 Task: Find connections with filter location Sanlúcar de Barrameda with filter topic #Culturewith filter profile language Potuguese with filter current company CTG with filter school The National Institute Of Engineering, Mysore with filter industry Computer Games with filter service category Strategic Planning with filter keywords title Store Manager
Action: Mouse moved to (565, 82)
Screenshot: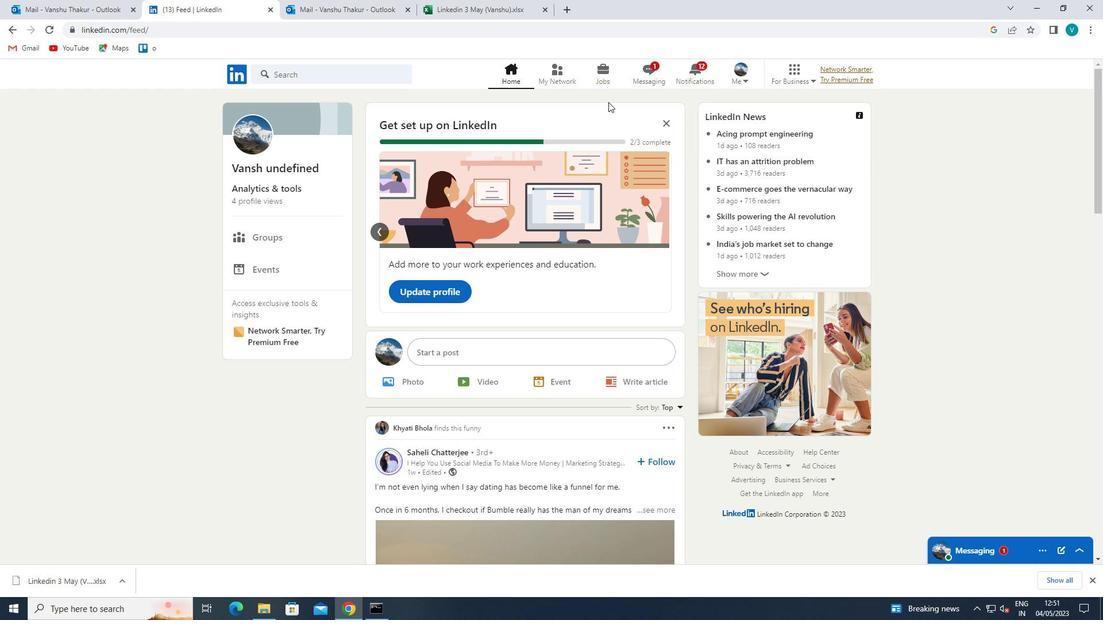 
Action: Mouse pressed left at (565, 82)
Screenshot: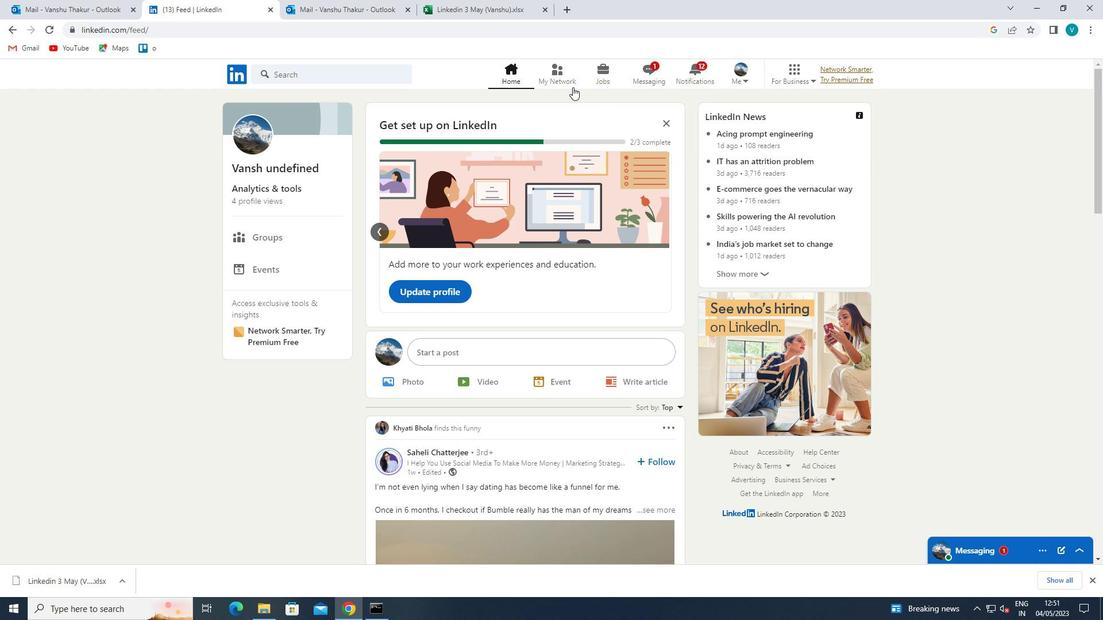 
Action: Mouse moved to (326, 144)
Screenshot: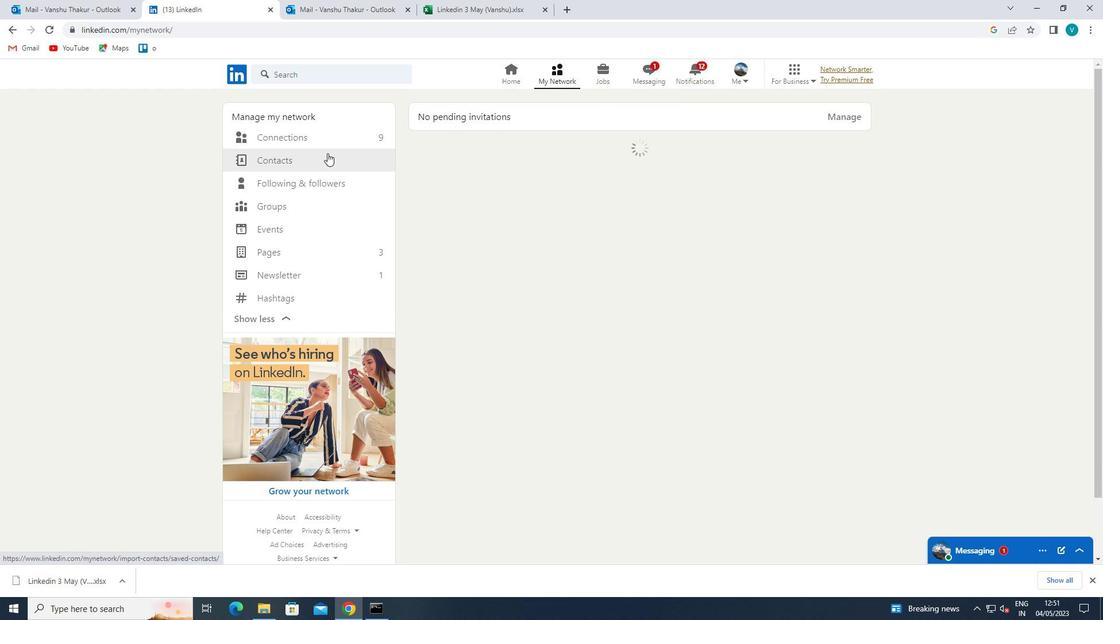 
Action: Mouse pressed left at (326, 144)
Screenshot: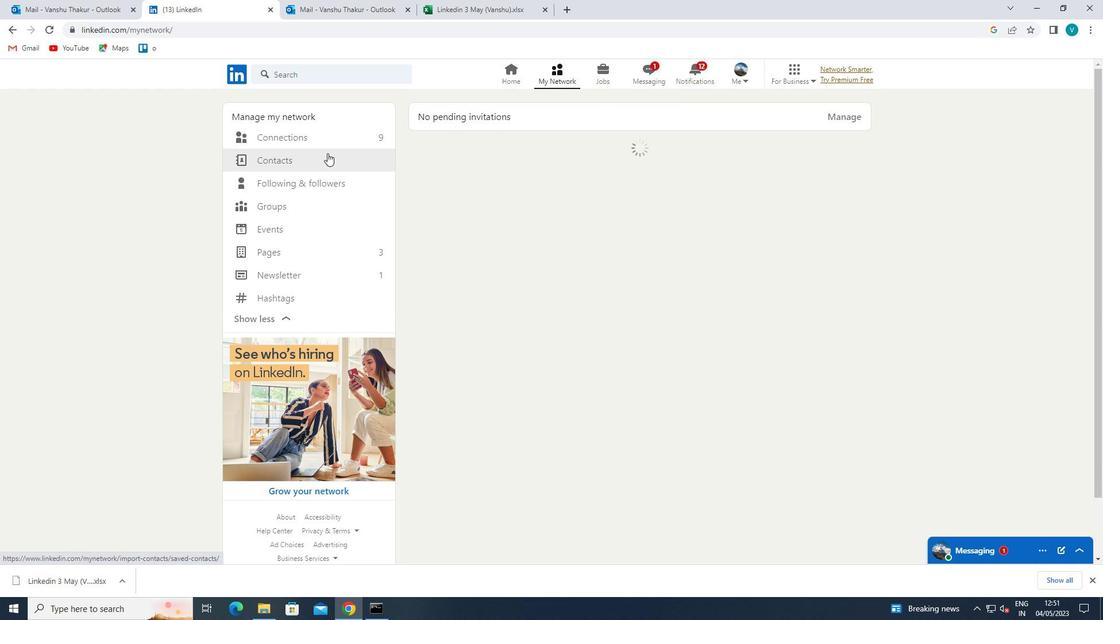 
Action: Mouse moved to (331, 139)
Screenshot: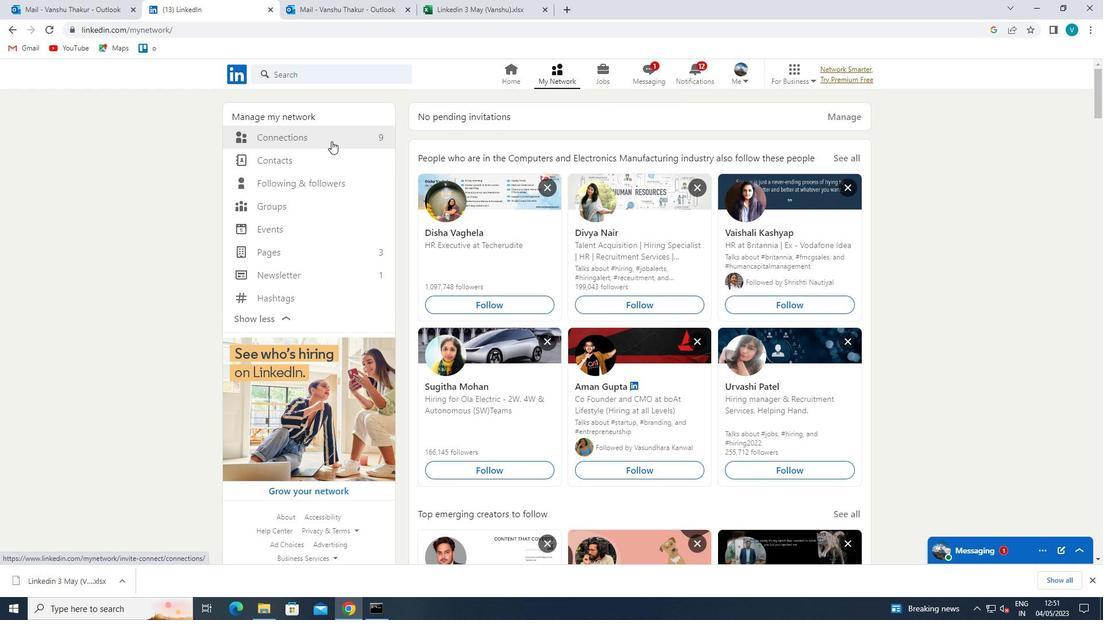
Action: Mouse pressed left at (331, 139)
Screenshot: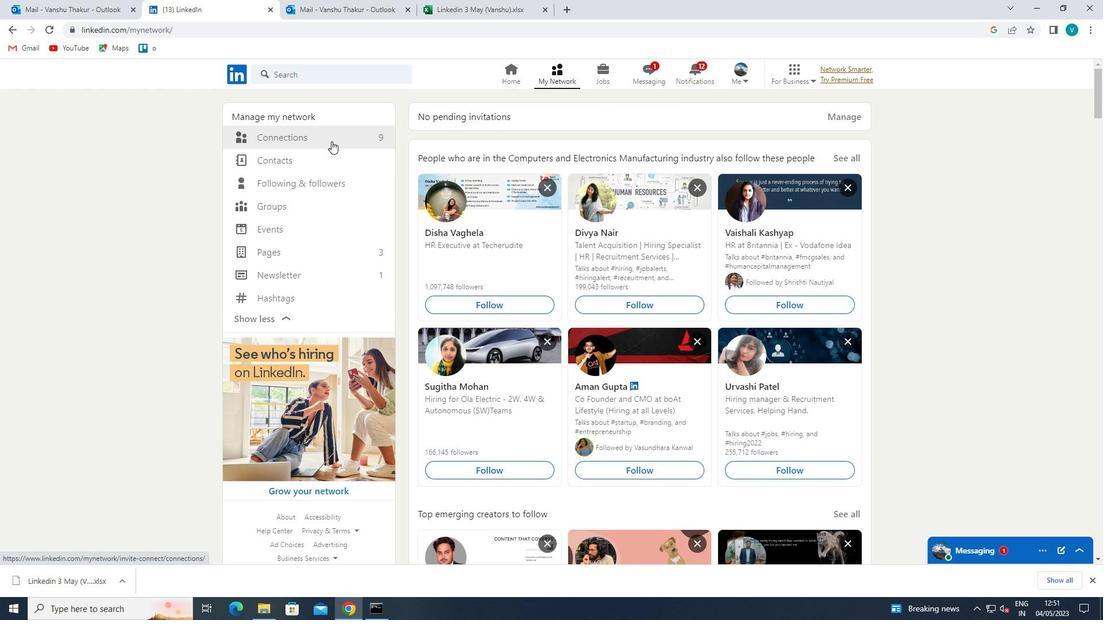 
Action: Mouse moved to (615, 139)
Screenshot: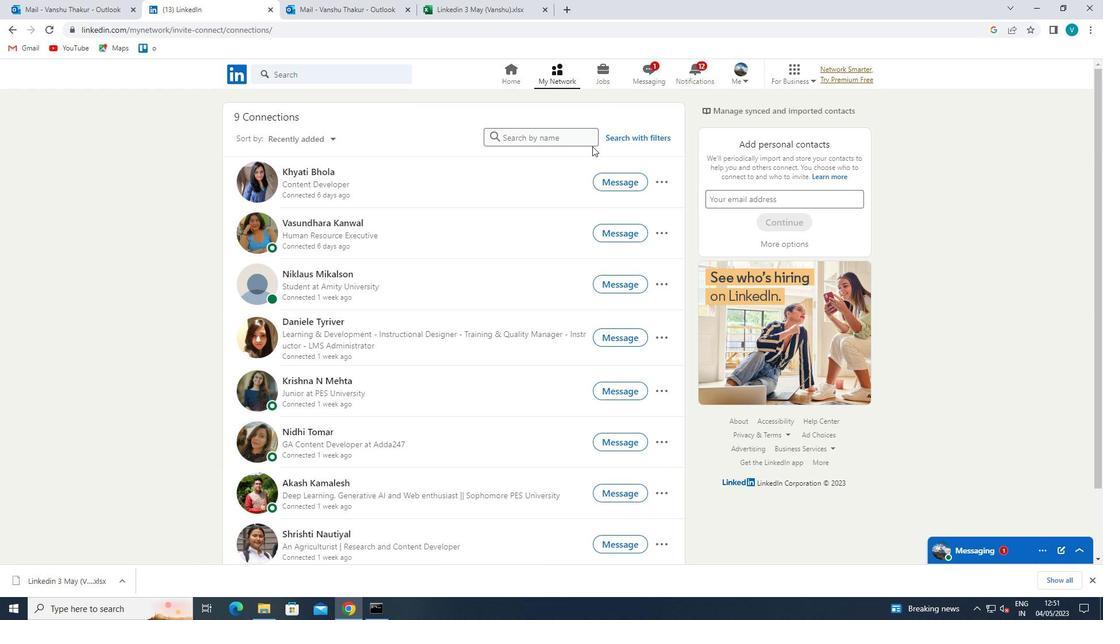 
Action: Mouse pressed left at (615, 139)
Screenshot: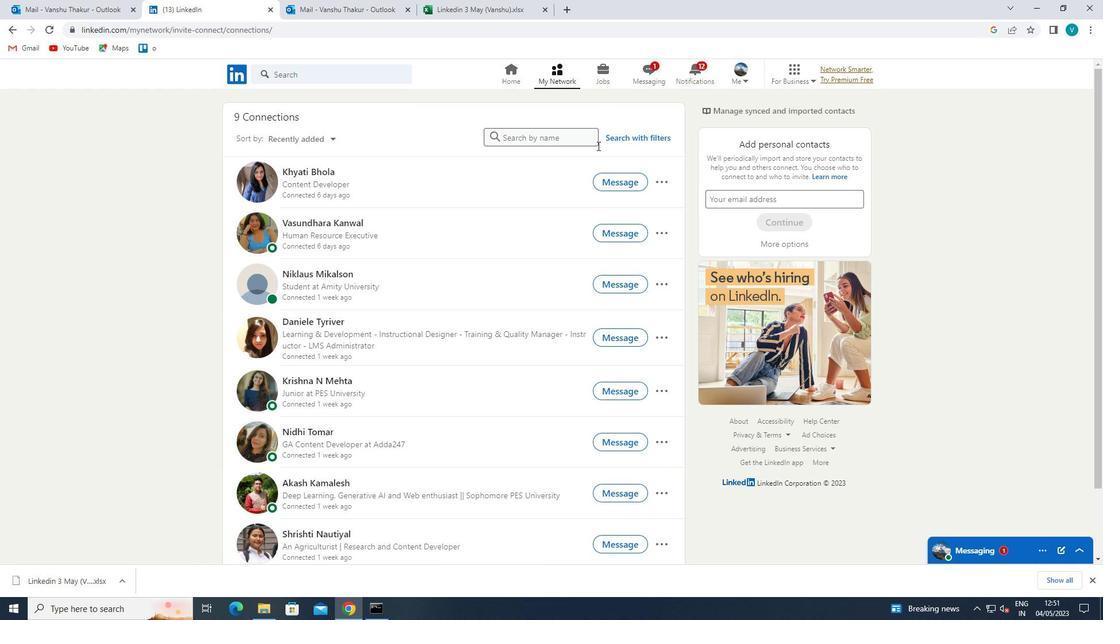 
Action: Mouse moved to (562, 109)
Screenshot: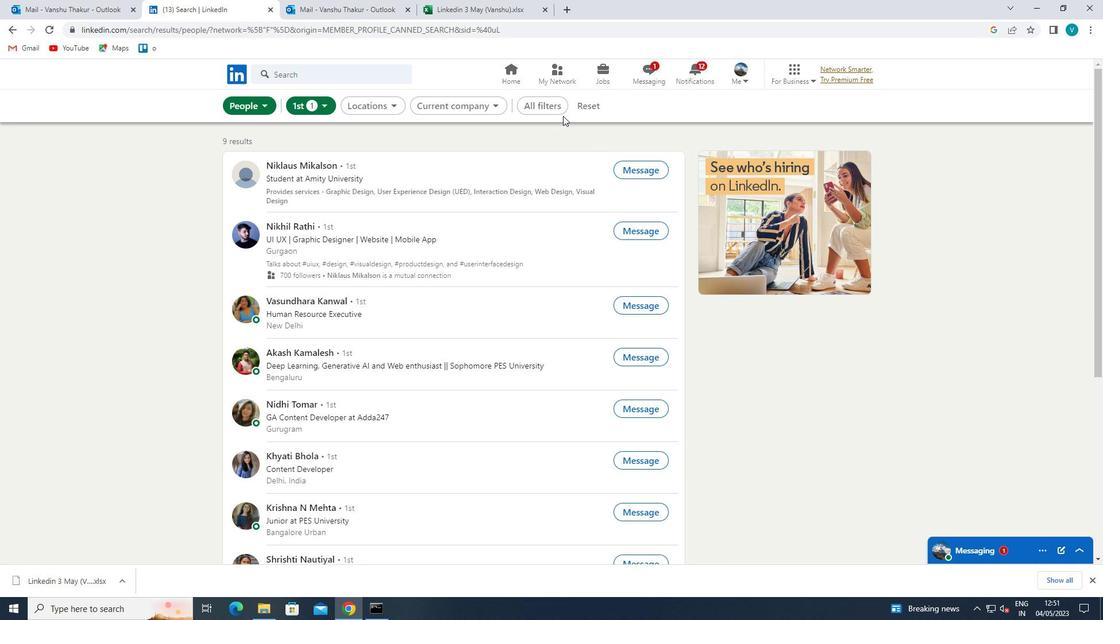 
Action: Mouse pressed left at (562, 109)
Screenshot: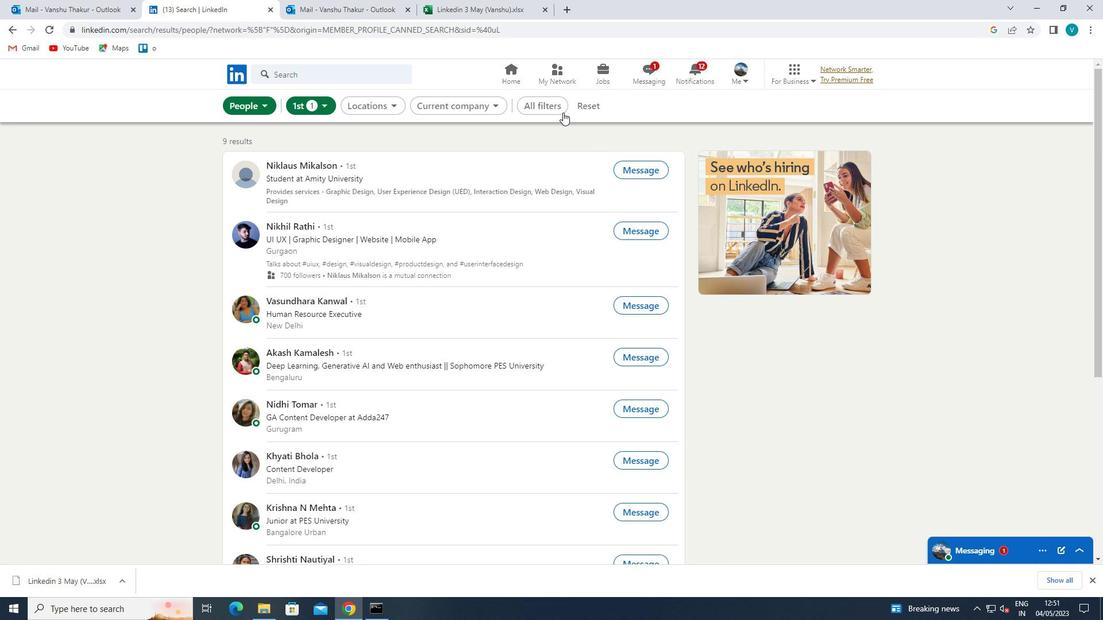 
Action: Mouse moved to (1029, 277)
Screenshot: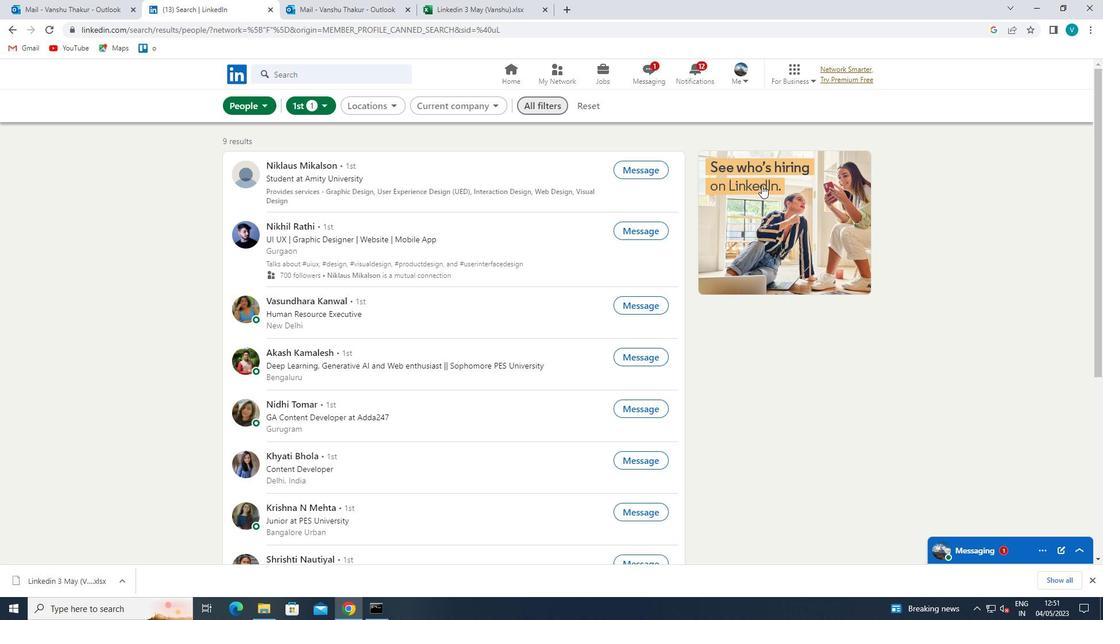 
Action: Mouse scrolled (1029, 276) with delta (0, 0)
Screenshot: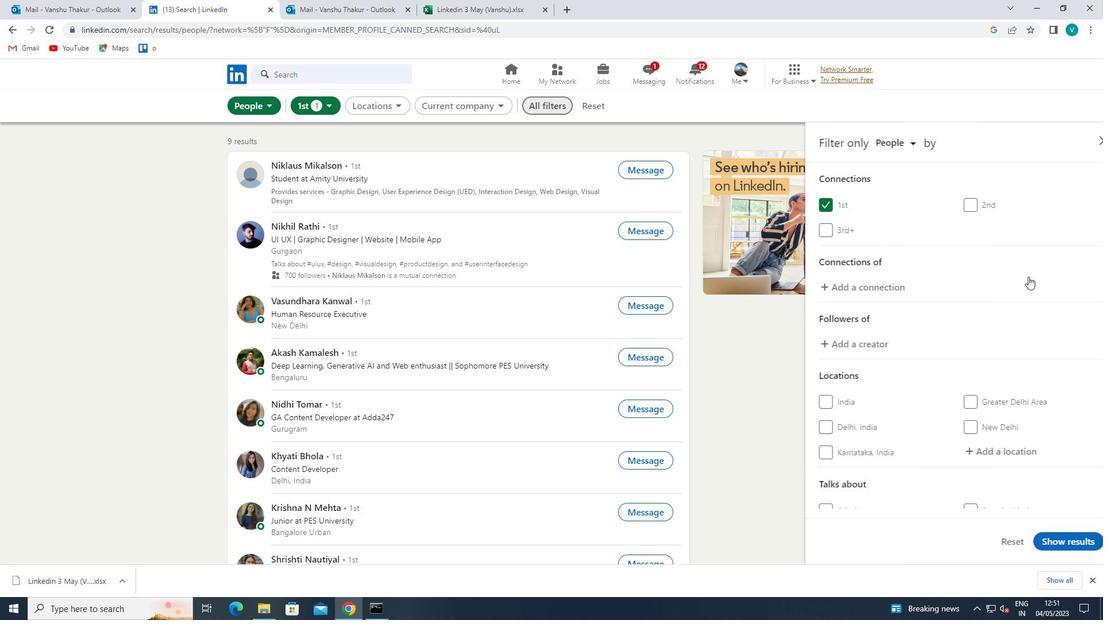 
Action: Mouse scrolled (1029, 276) with delta (0, 0)
Screenshot: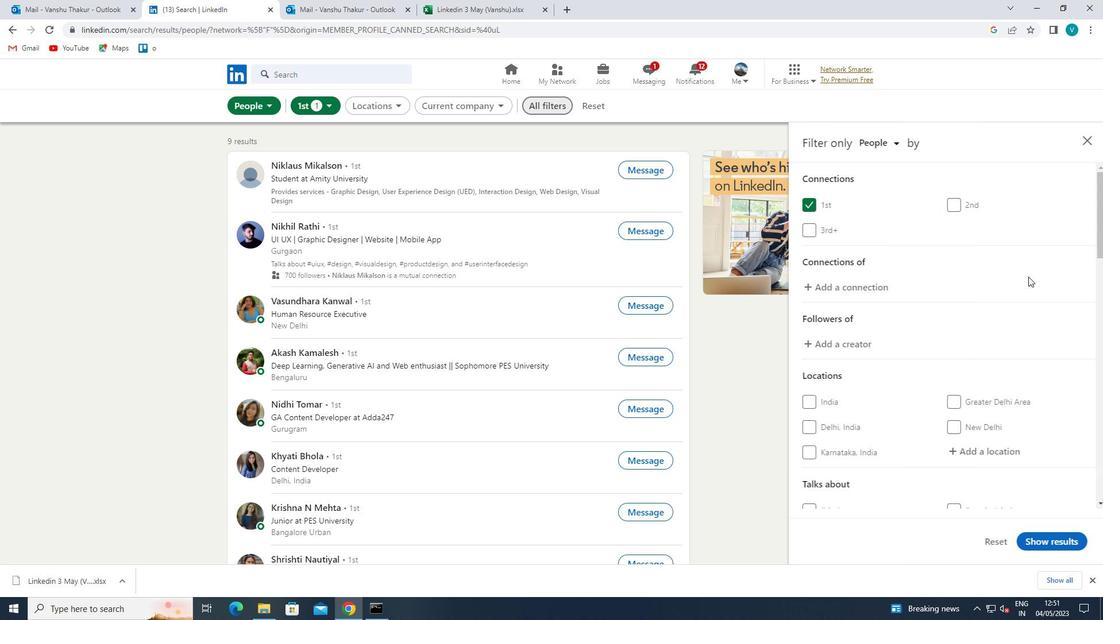 
Action: Mouse moved to (1018, 340)
Screenshot: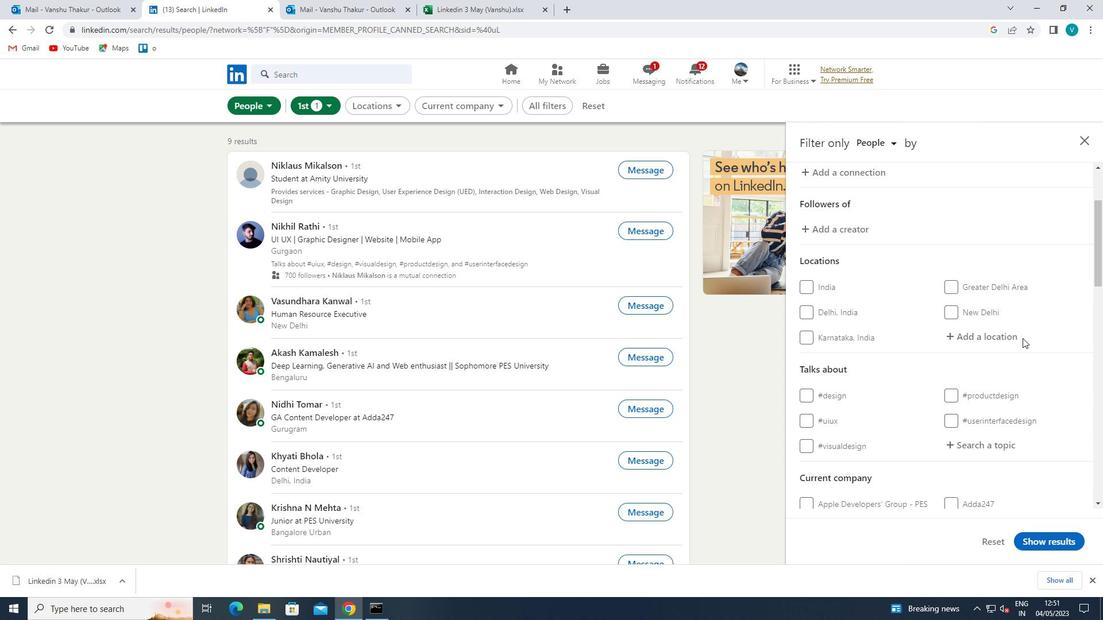 
Action: Mouse pressed left at (1018, 340)
Screenshot: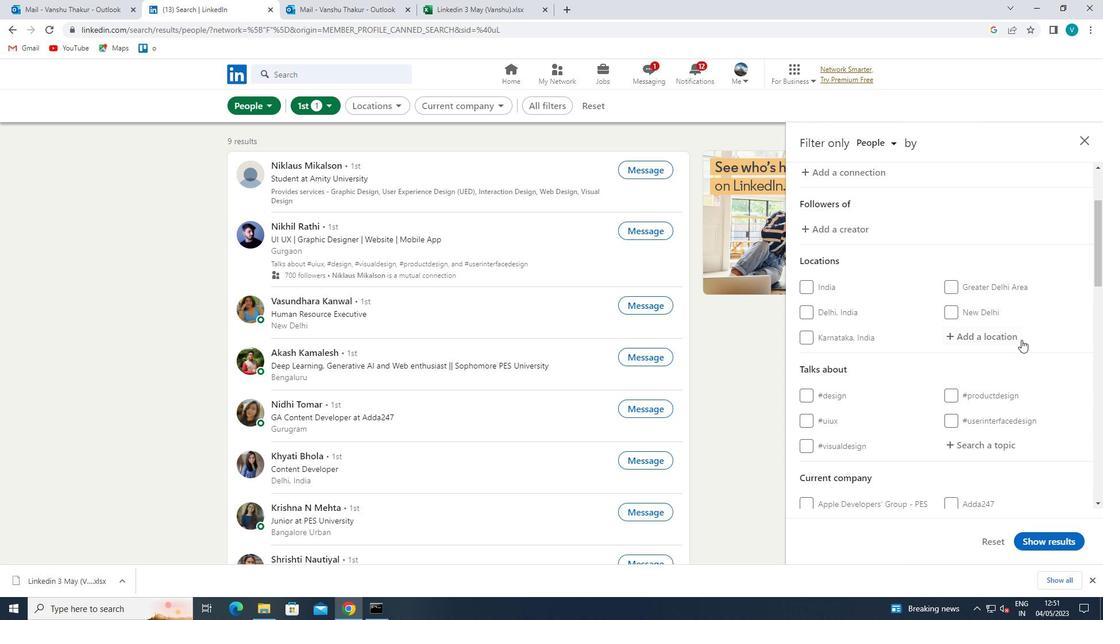 
Action: Key pressed <Key.shift>SANLUV<Key.backspace>CAR
Screenshot: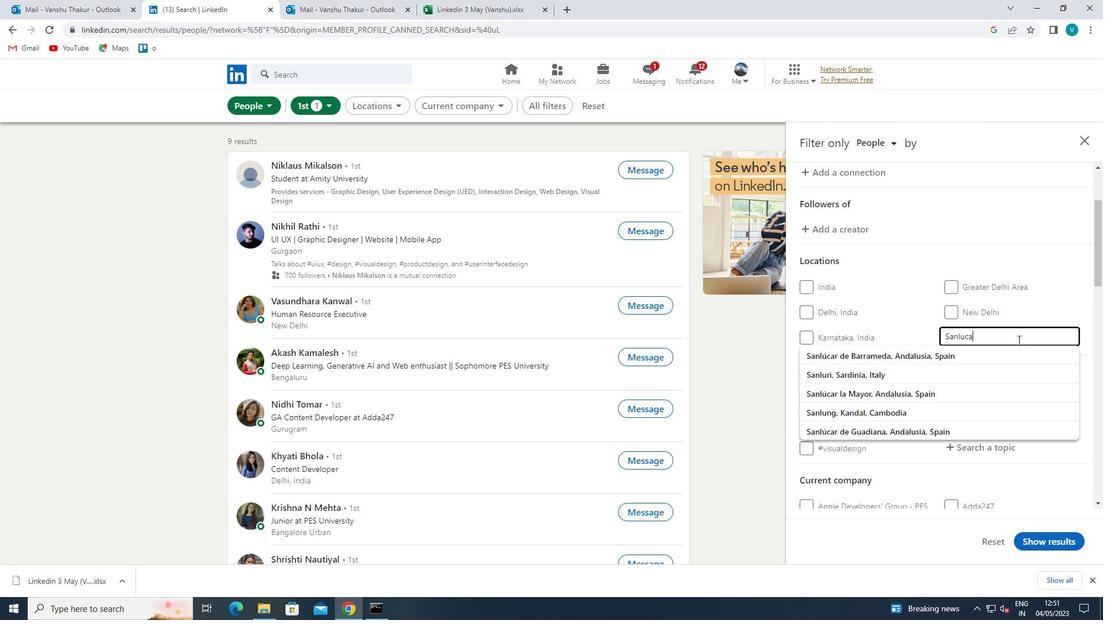 
Action: Mouse moved to (976, 351)
Screenshot: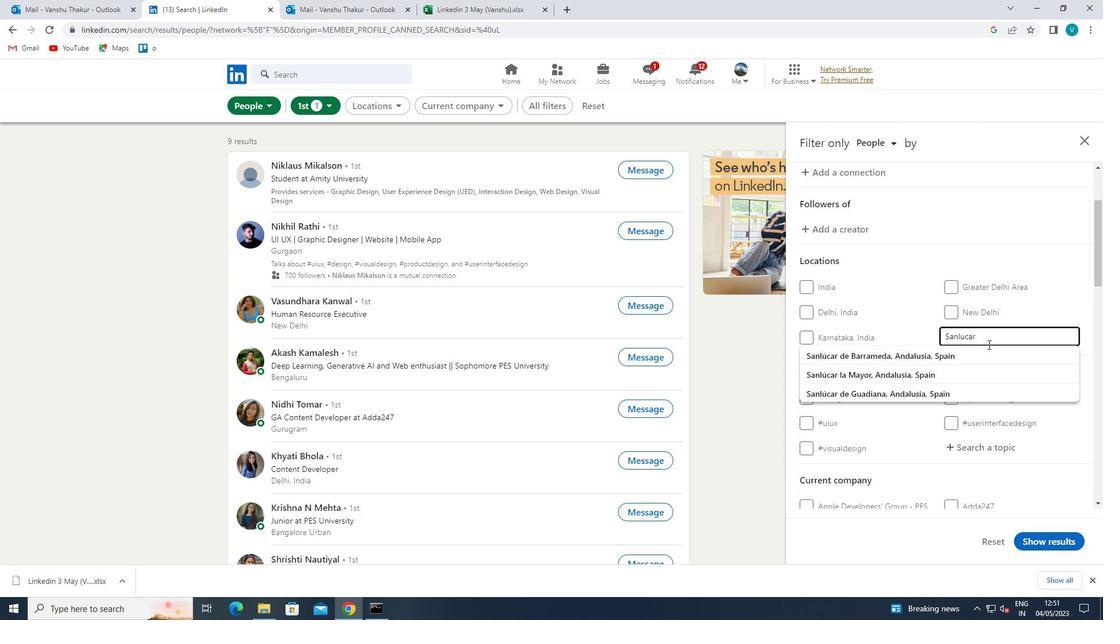 
Action: Mouse pressed left at (976, 351)
Screenshot: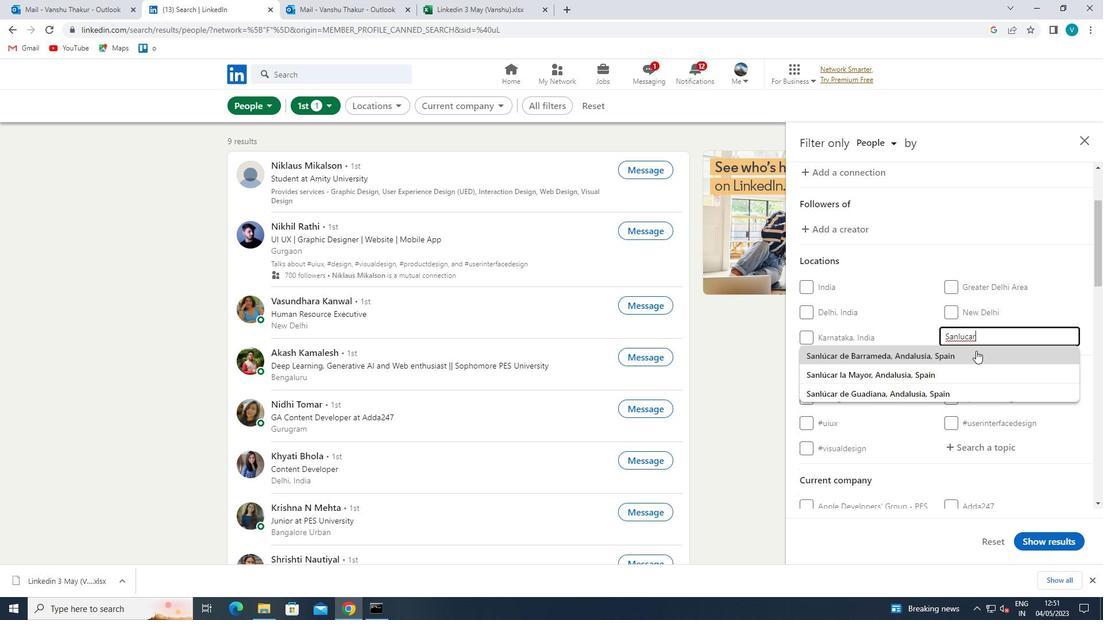 
Action: Mouse moved to (976, 351)
Screenshot: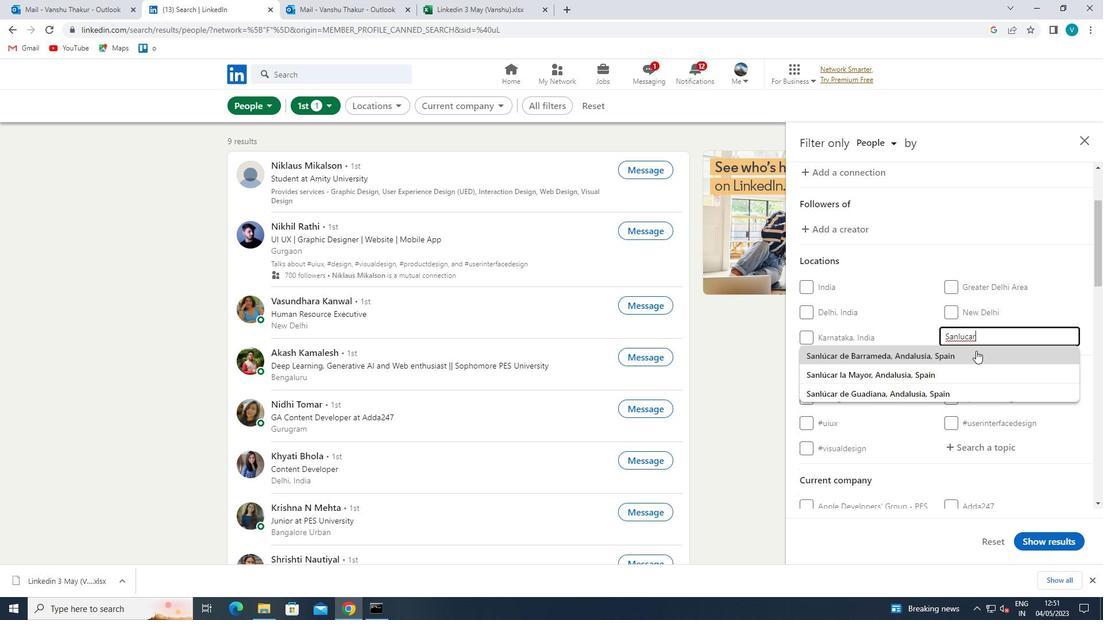 
Action: Mouse scrolled (976, 351) with delta (0, 0)
Screenshot: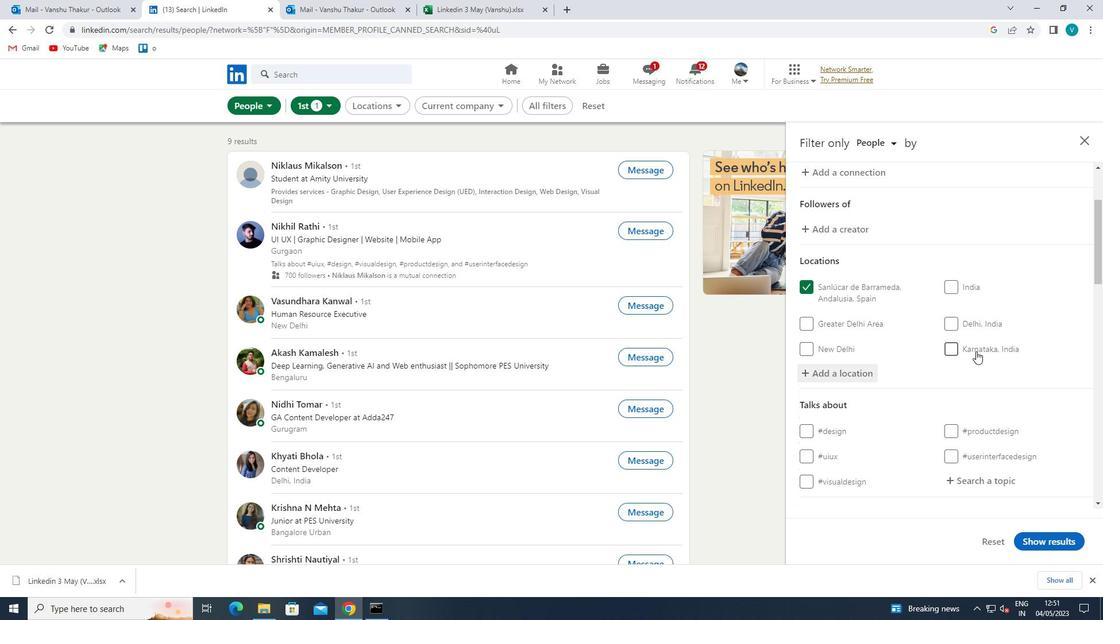 
Action: Mouse moved to (976, 351)
Screenshot: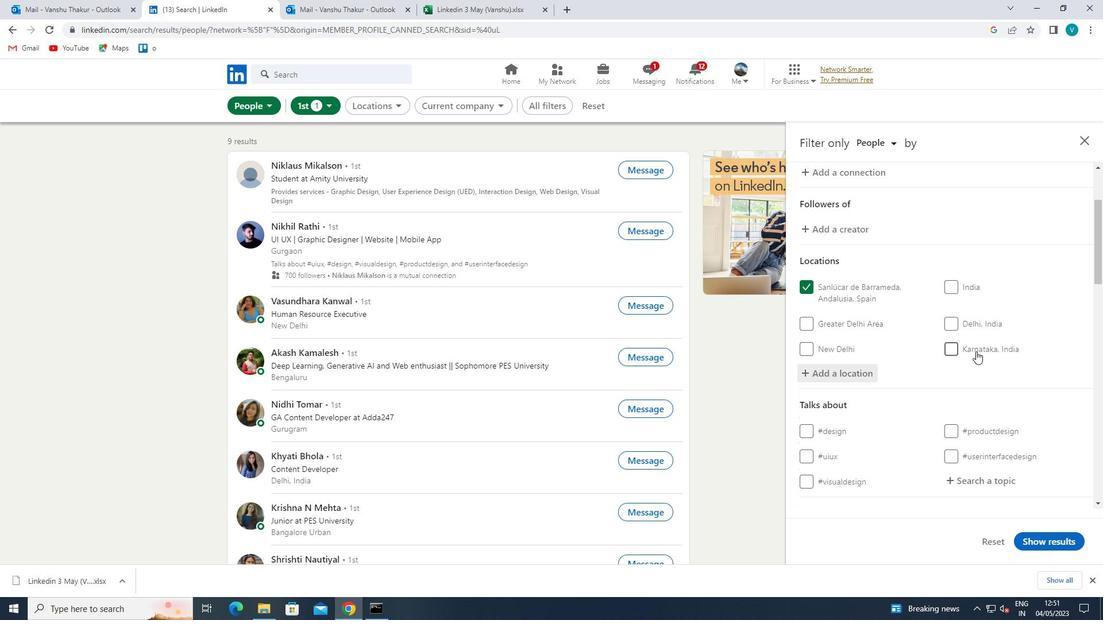 
Action: Mouse scrolled (976, 351) with delta (0, 0)
Screenshot: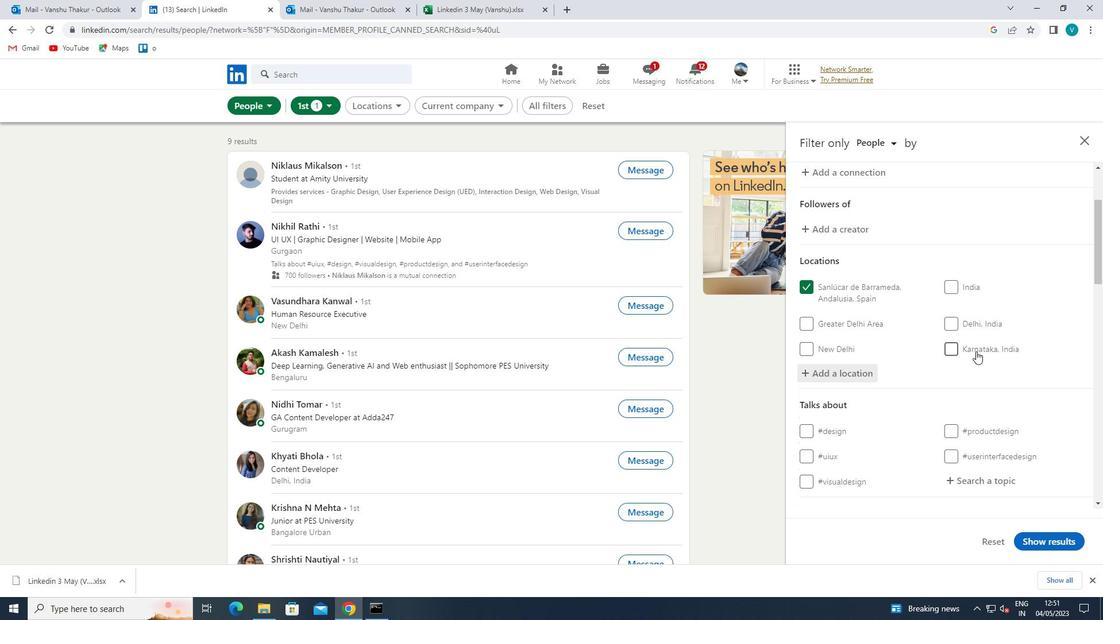 
Action: Mouse moved to (979, 366)
Screenshot: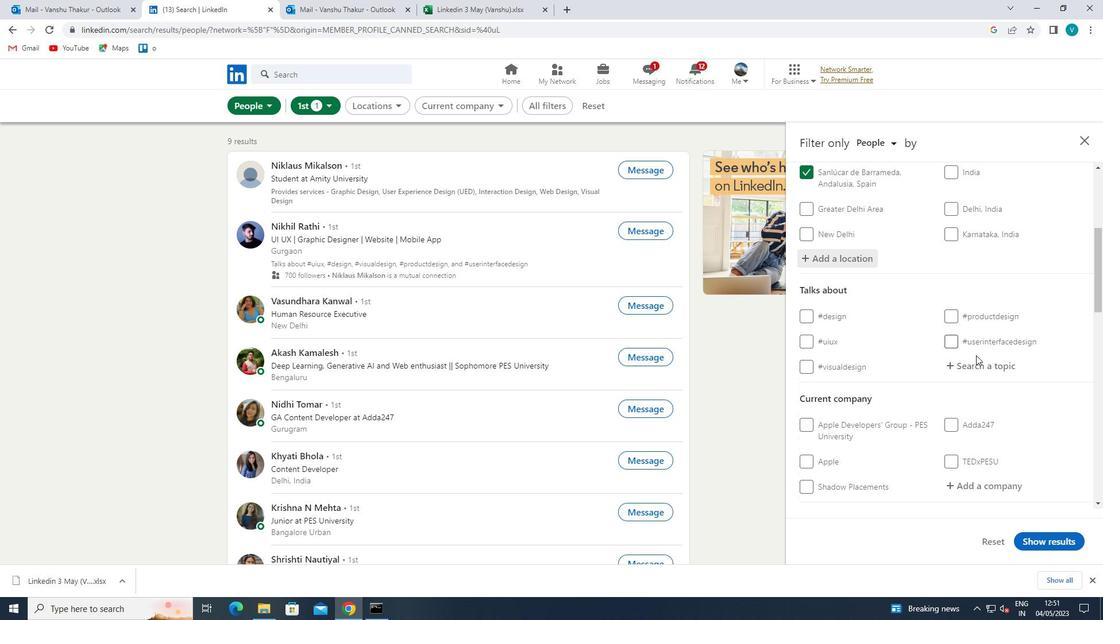 
Action: Mouse pressed left at (979, 366)
Screenshot: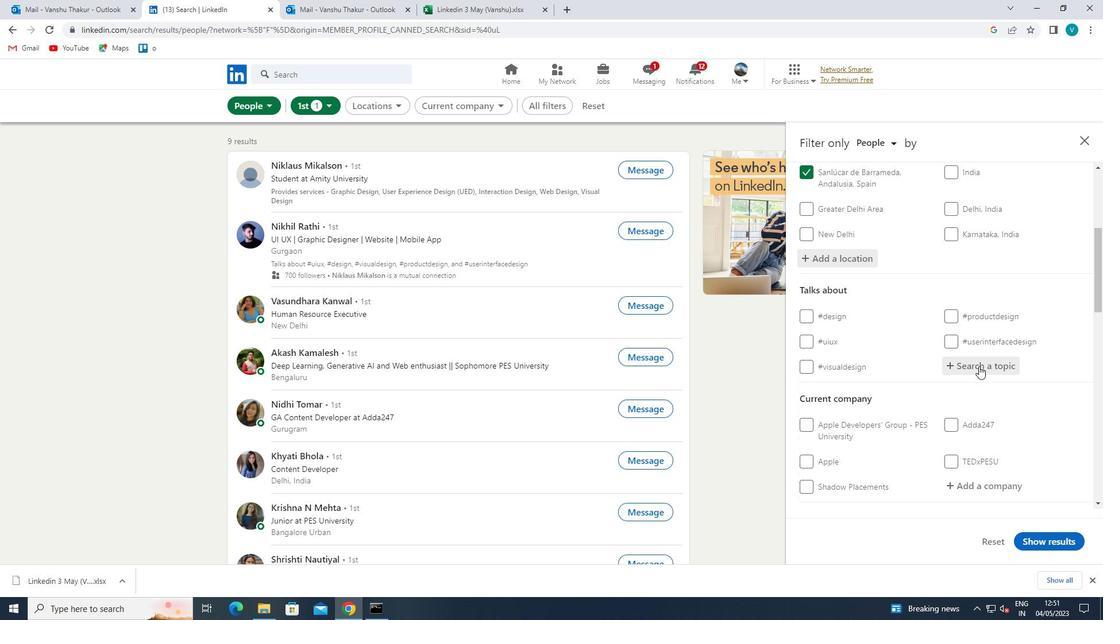 
Action: Key pressed CULTURE
Screenshot: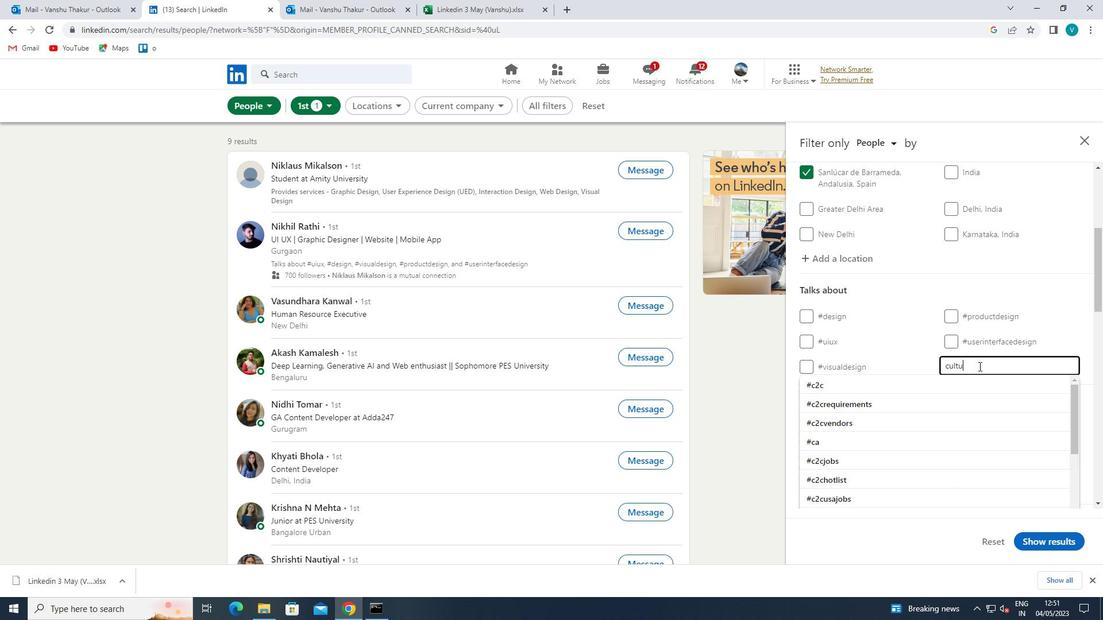 
Action: Mouse moved to (935, 377)
Screenshot: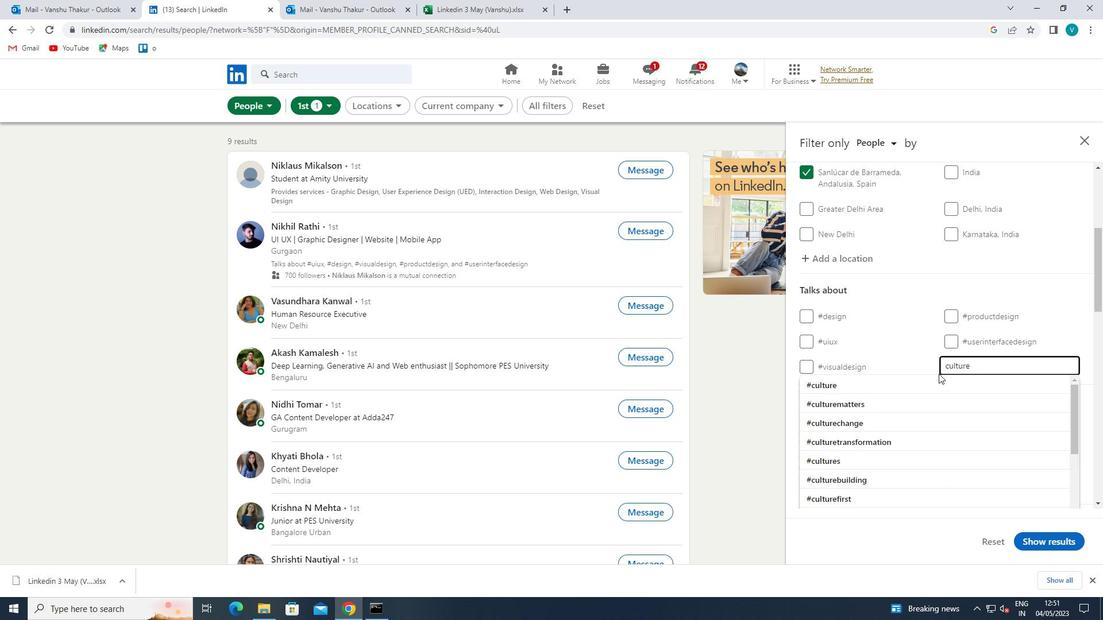 
Action: Mouse pressed left at (935, 377)
Screenshot: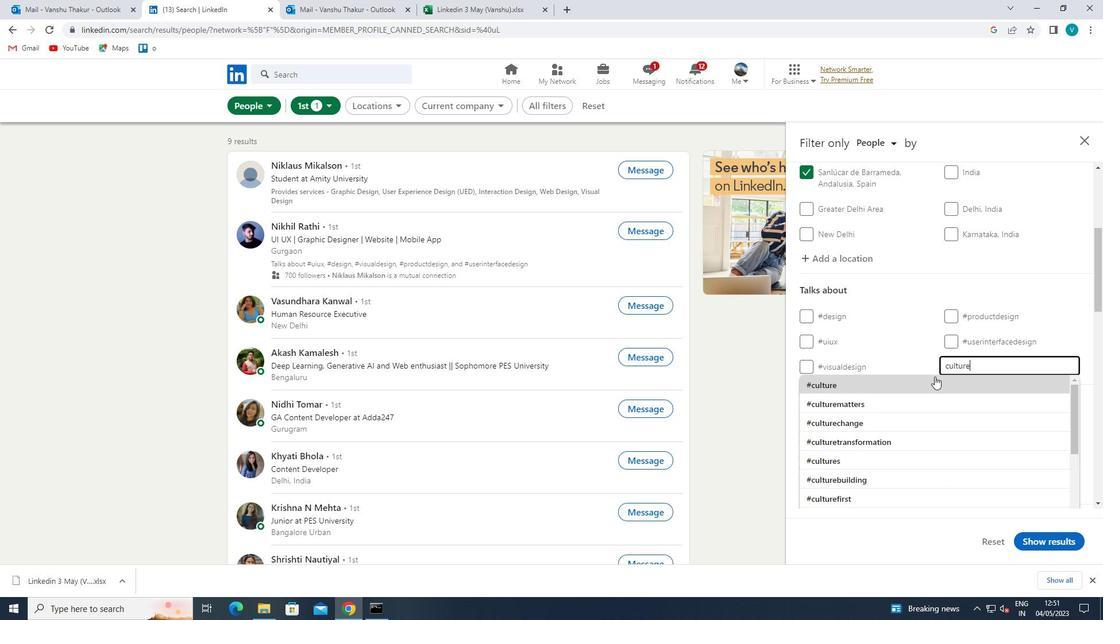 
Action: Mouse scrolled (935, 376) with delta (0, 0)
Screenshot: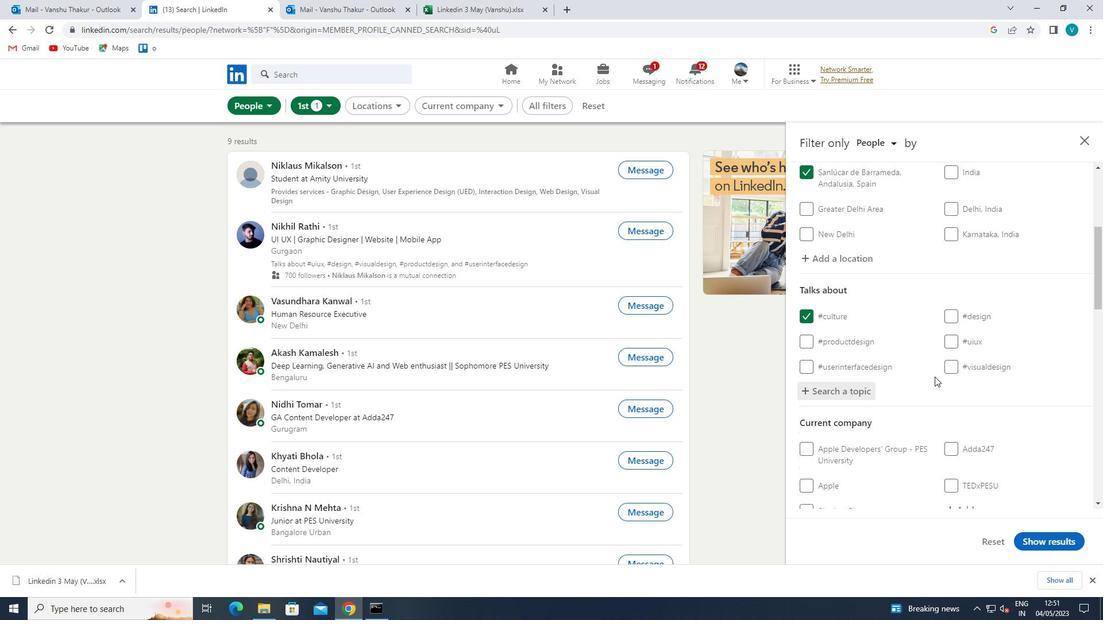 
Action: Mouse moved to (935, 378)
Screenshot: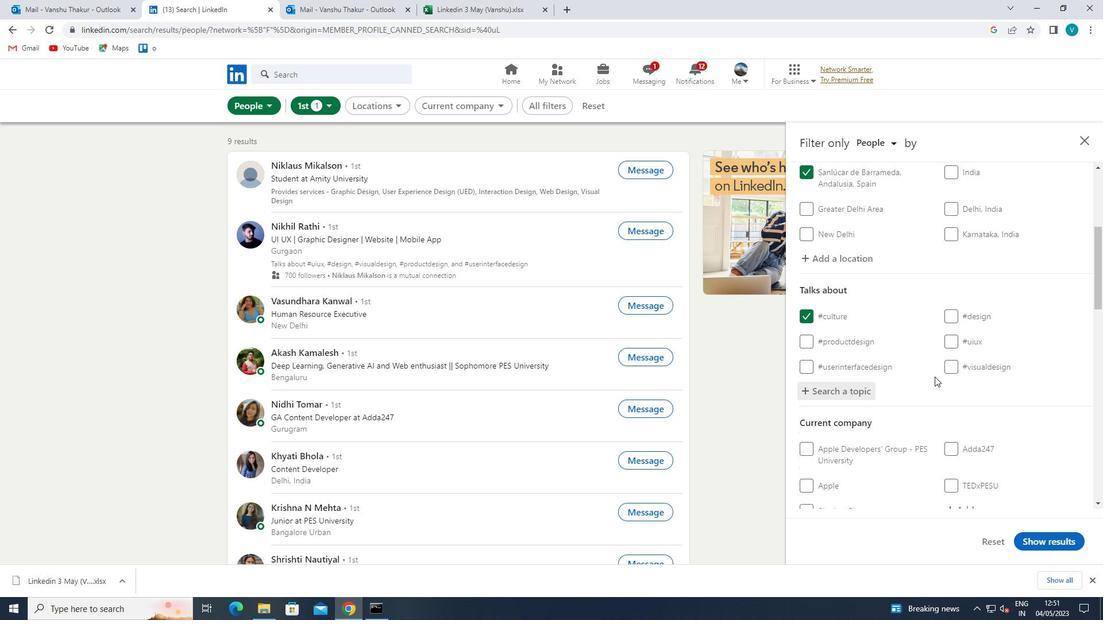 
Action: Mouse scrolled (935, 378) with delta (0, 0)
Screenshot: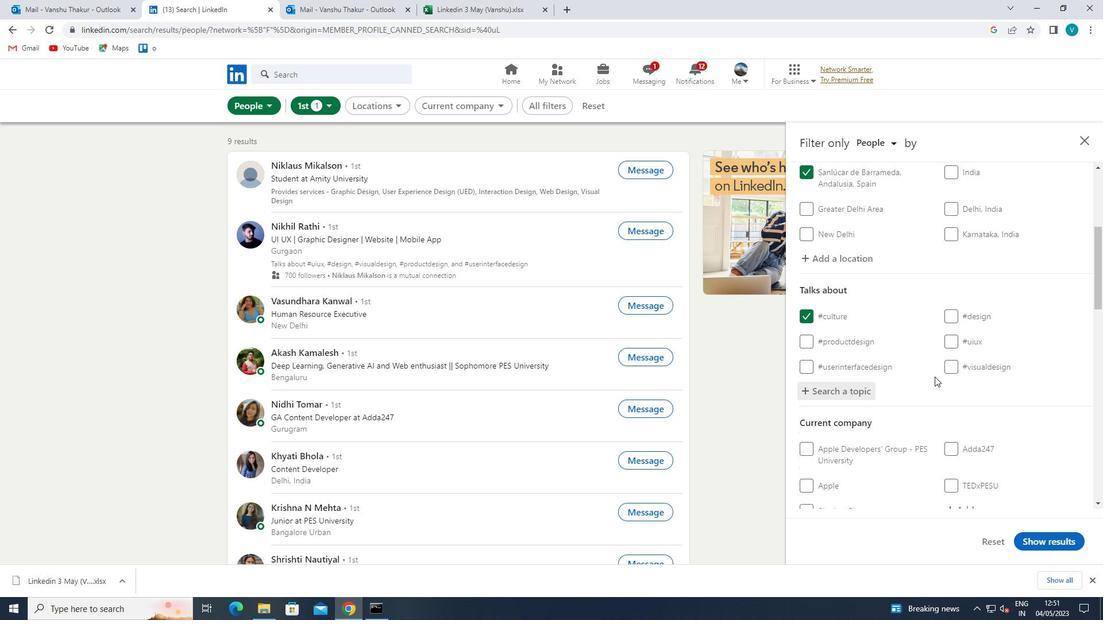 
Action: Mouse moved to (934, 379)
Screenshot: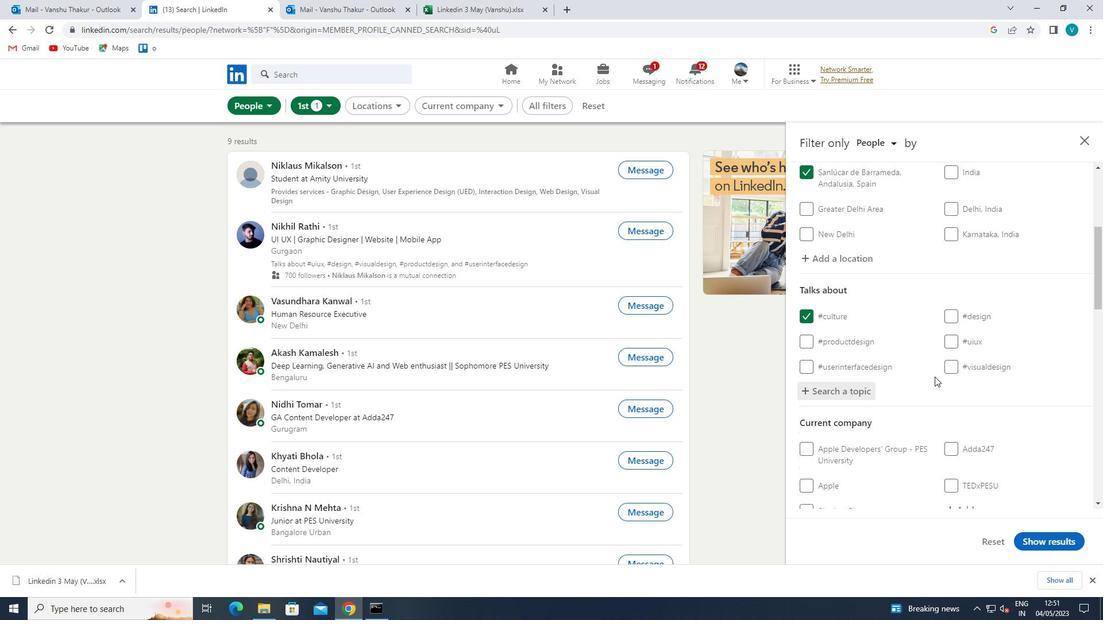 
Action: Mouse scrolled (934, 378) with delta (0, 0)
Screenshot: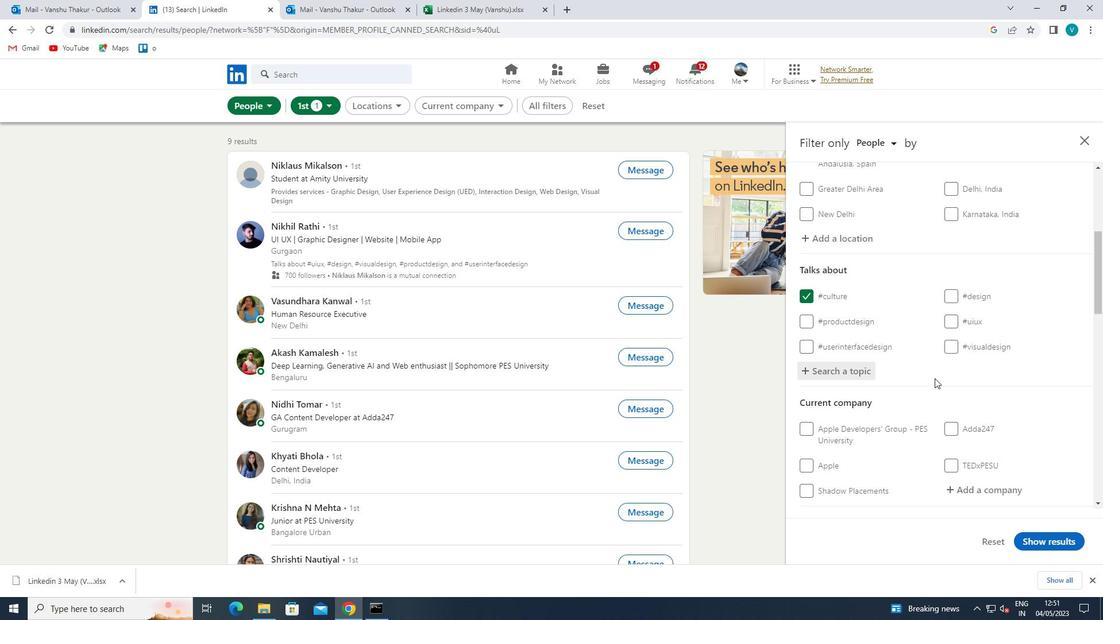 
Action: Mouse moved to (969, 354)
Screenshot: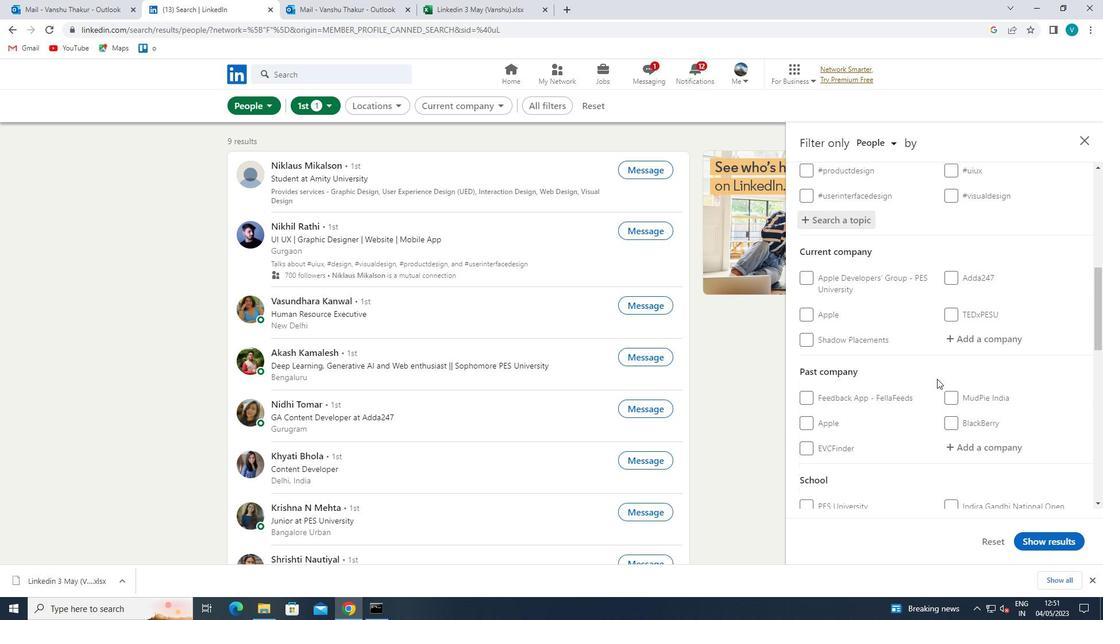 
Action: Mouse pressed left at (969, 354)
Screenshot: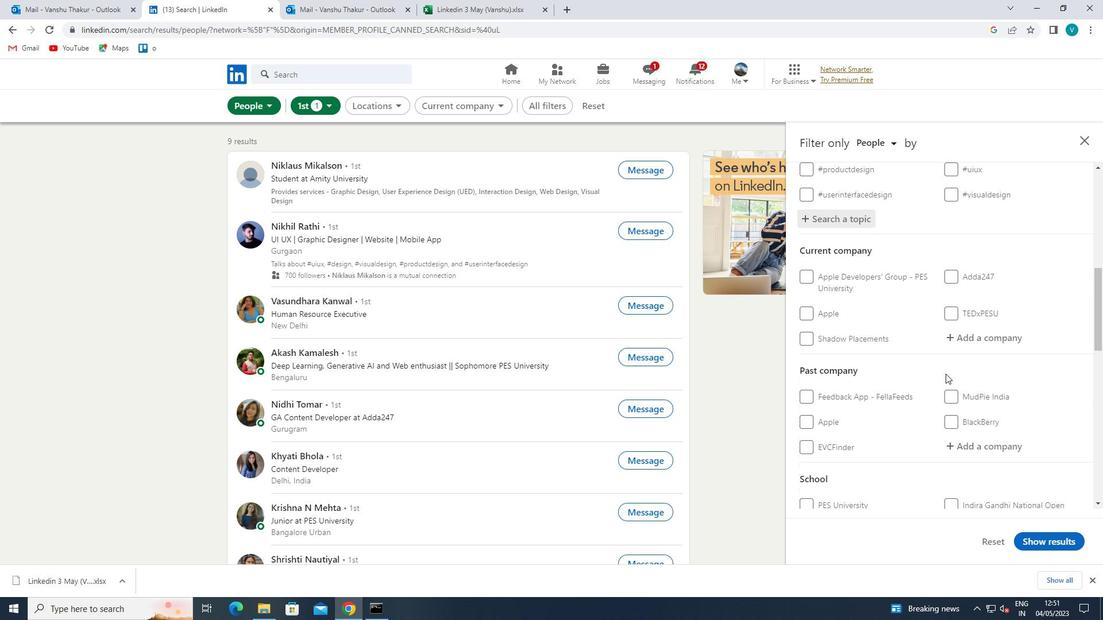 
Action: Mouse moved to (980, 340)
Screenshot: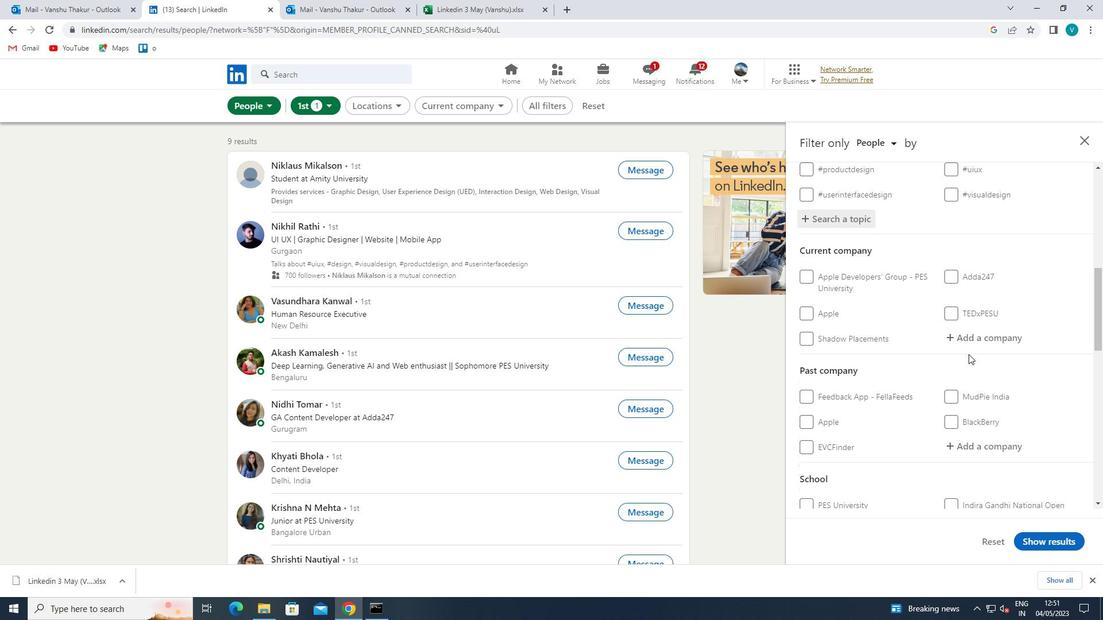 
Action: Mouse pressed left at (980, 340)
Screenshot: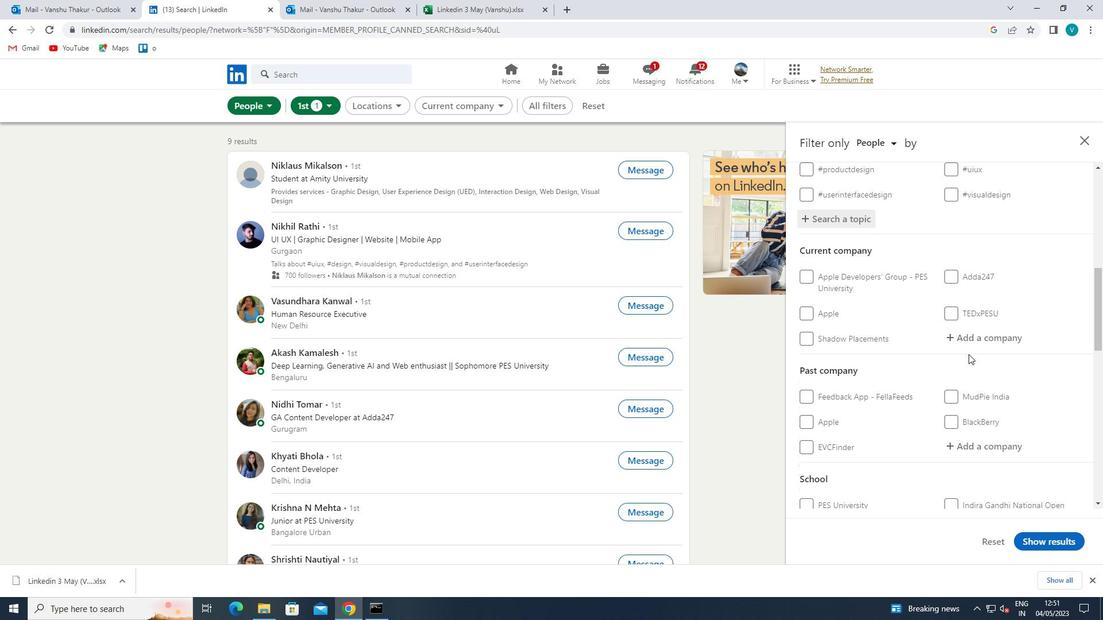 
Action: Key pressed <Key.shift>CTG
Screenshot: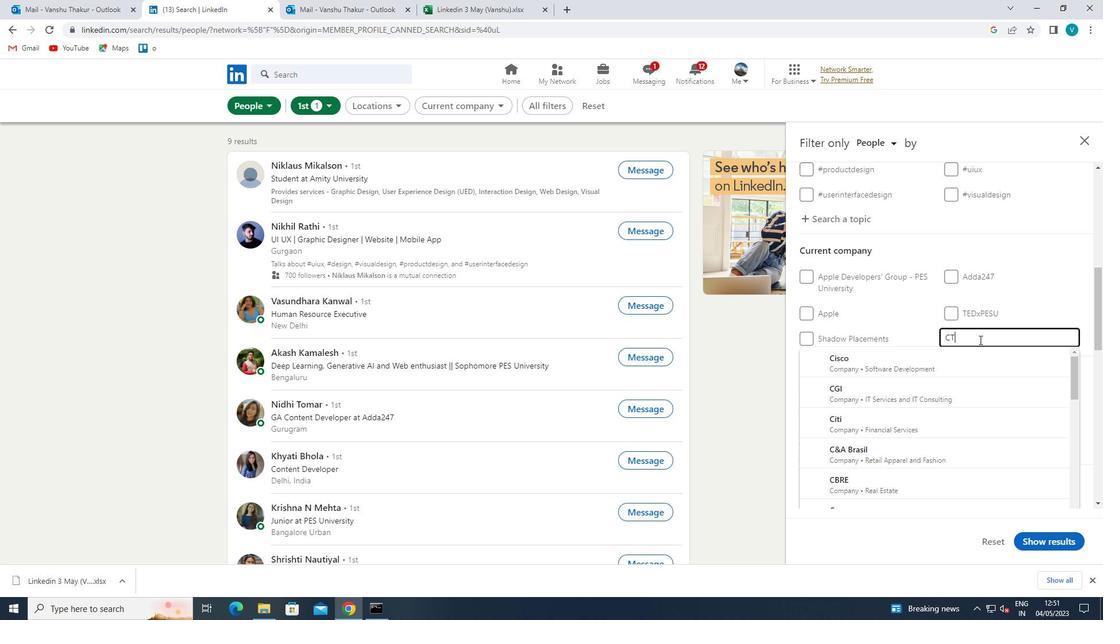 
Action: Mouse moved to (951, 357)
Screenshot: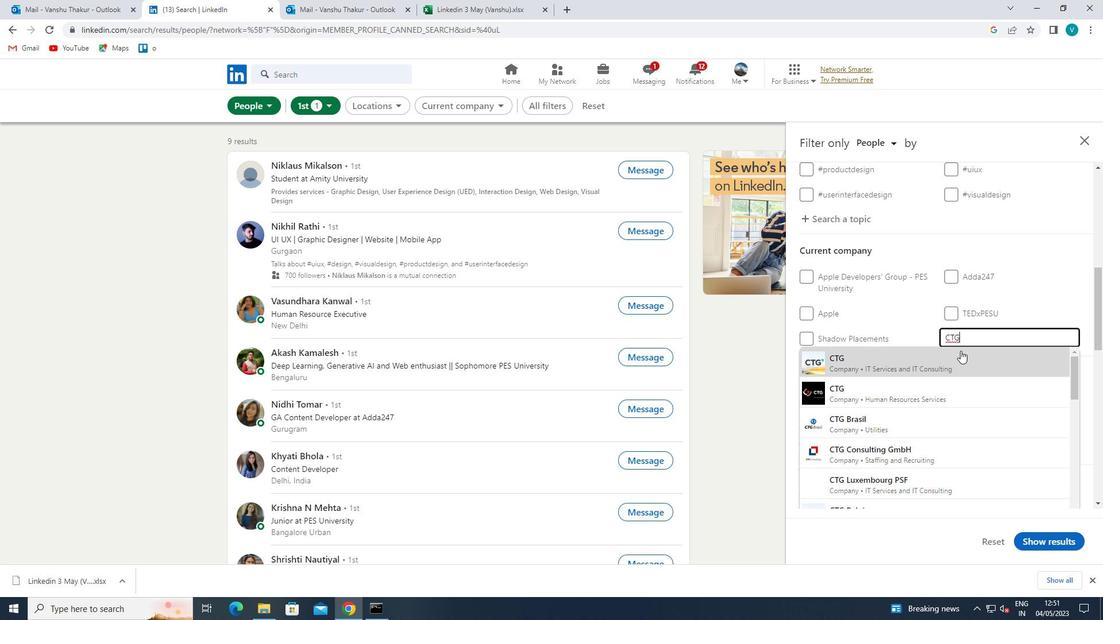 
Action: Mouse pressed left at (951, 357)
Screenshot: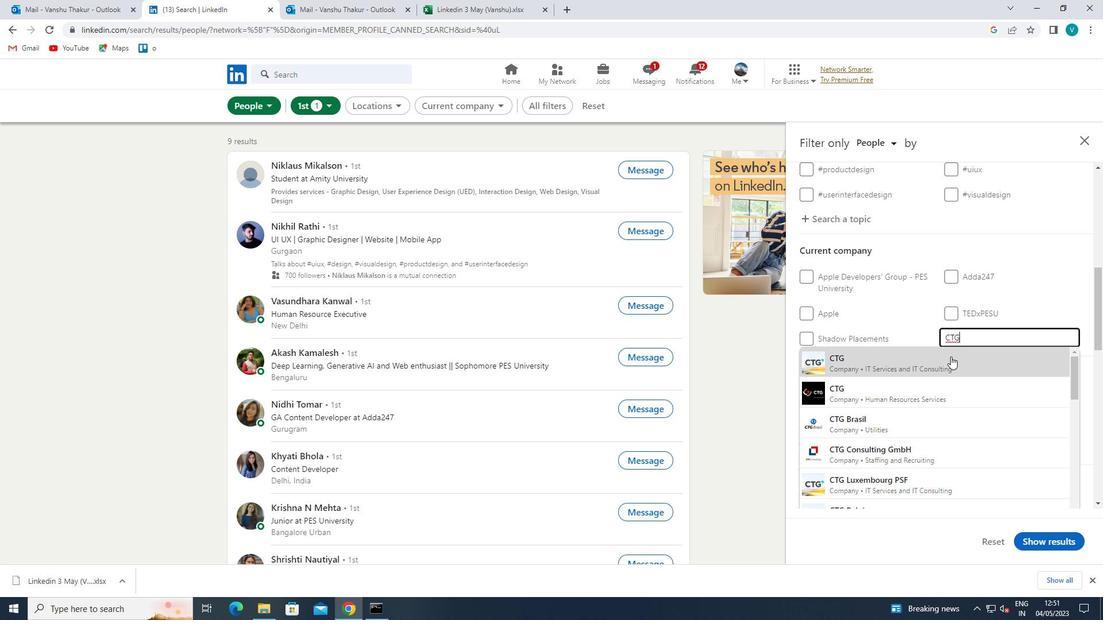 
Action: Mouse scrolled (951, 356) with delta (0, 0)
Screenshot: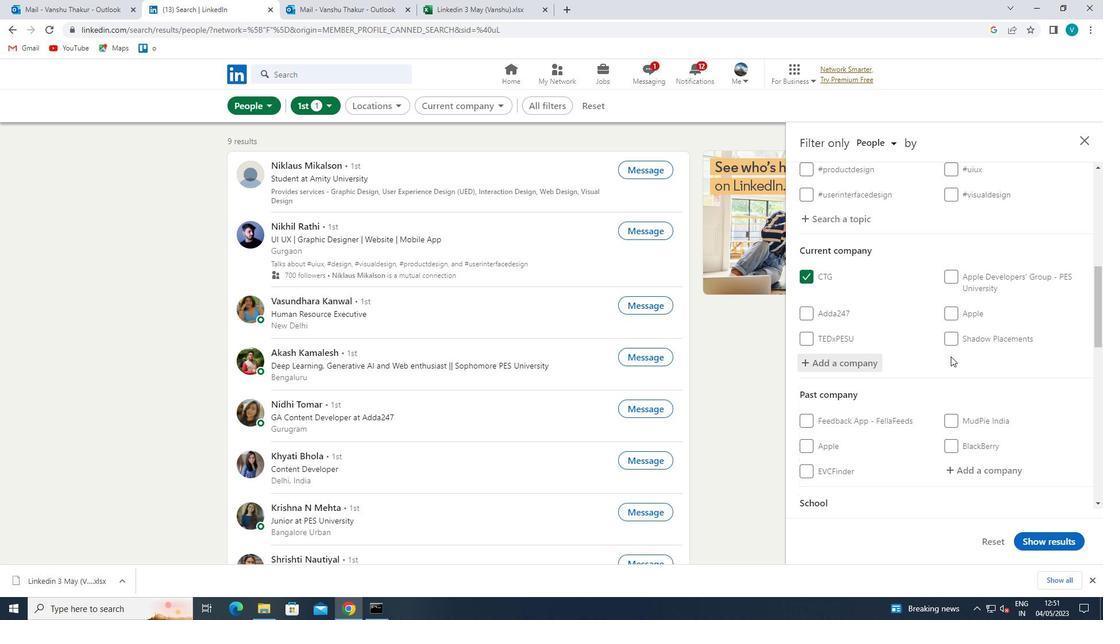 
Action: Mouse scrolled (951, 356) with delta (0, 0)
Screenshot: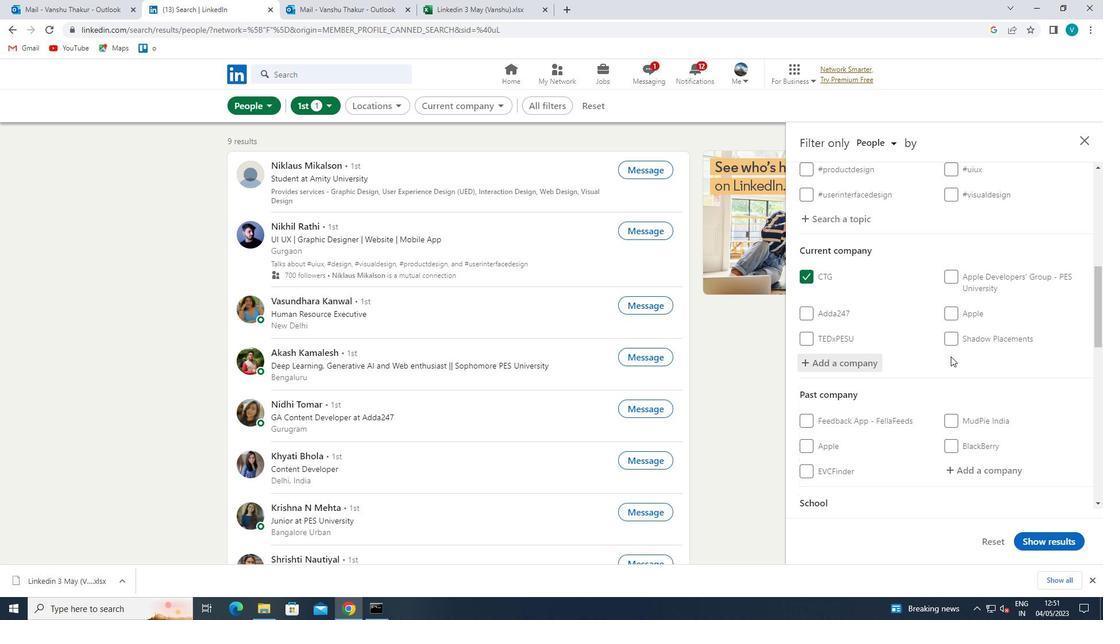 
Action: Mouse scrolled (951, 356) with delta (0, 0)
Screenshot: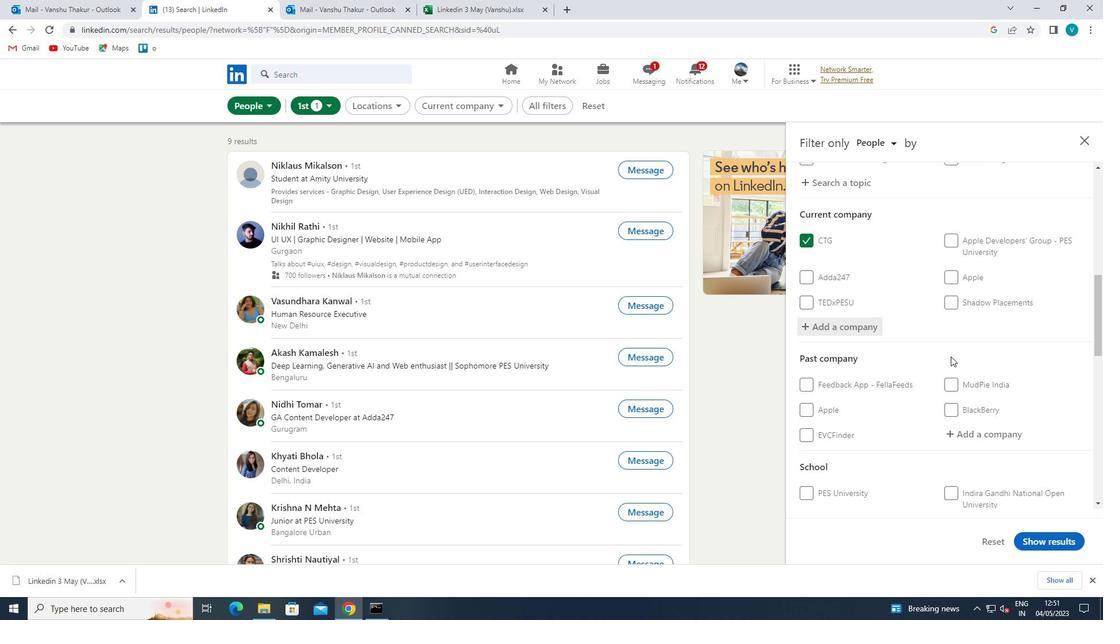 
Action: Mouse scrolled (951, 356) with delta (0, 0)
Screenshot: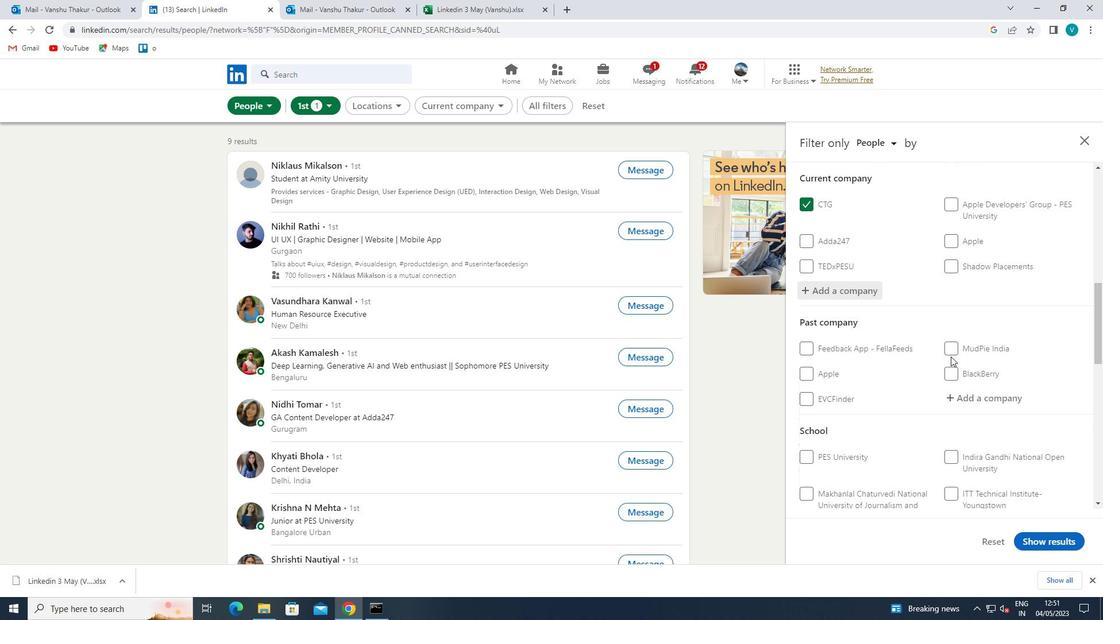 
Action: Mouse moved to (971, 382)
Screenshot: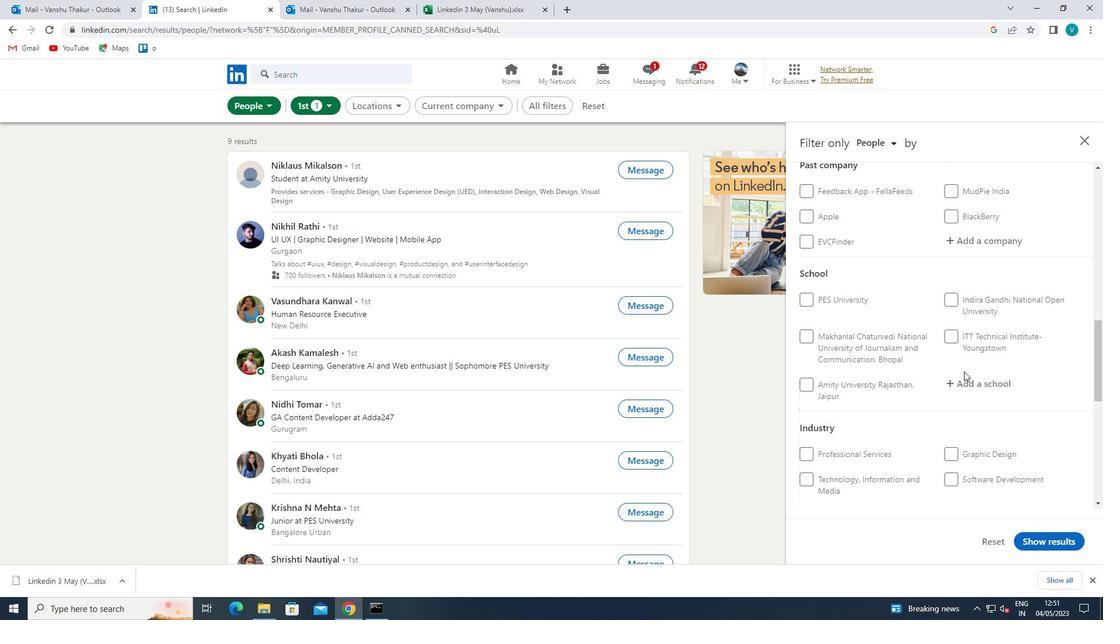 
Action: Mouse pressed left at (971, 382)
Screenshot: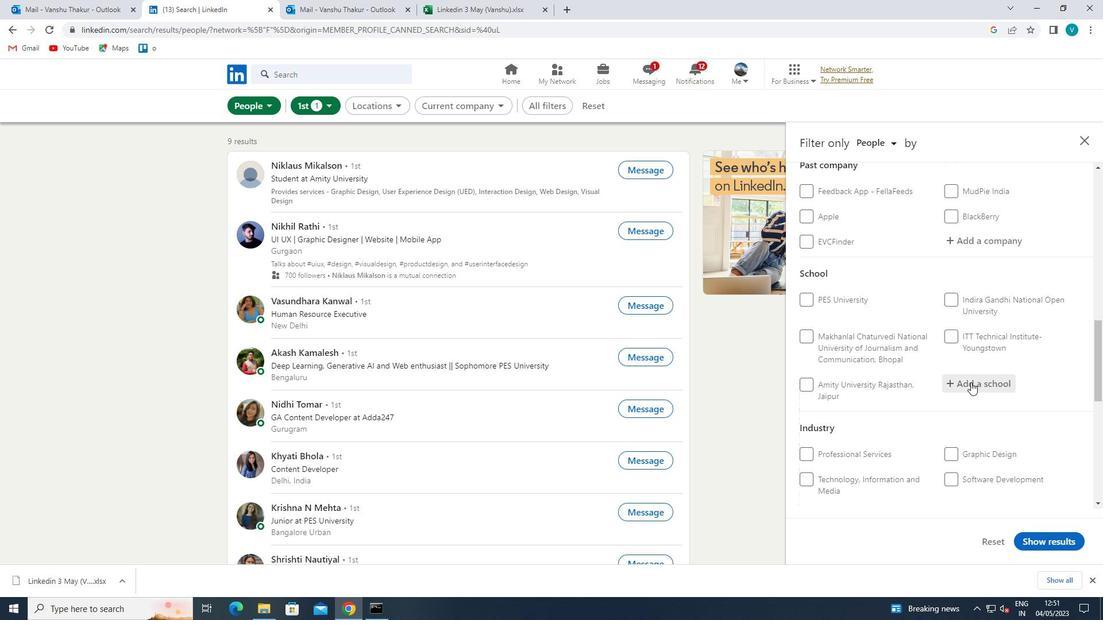 
Action: Key pressed <Key.shift>THE<Key.space><Key.shift>NATIONAL<Key.space>
Screenshot: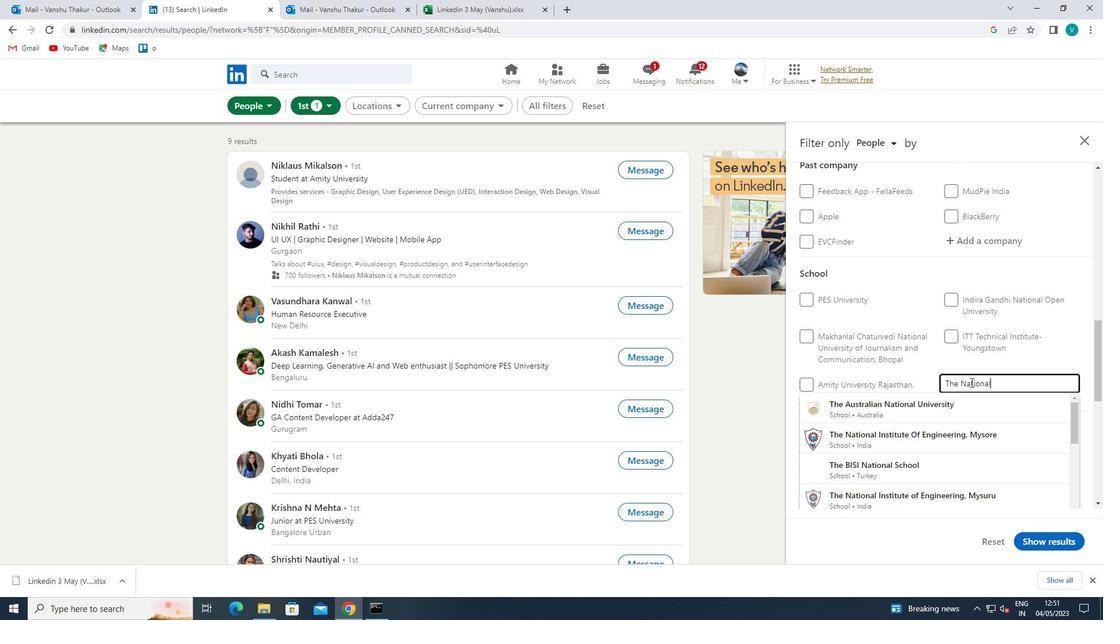 
Action: Mouse moved to (975, 434)
Screenshot: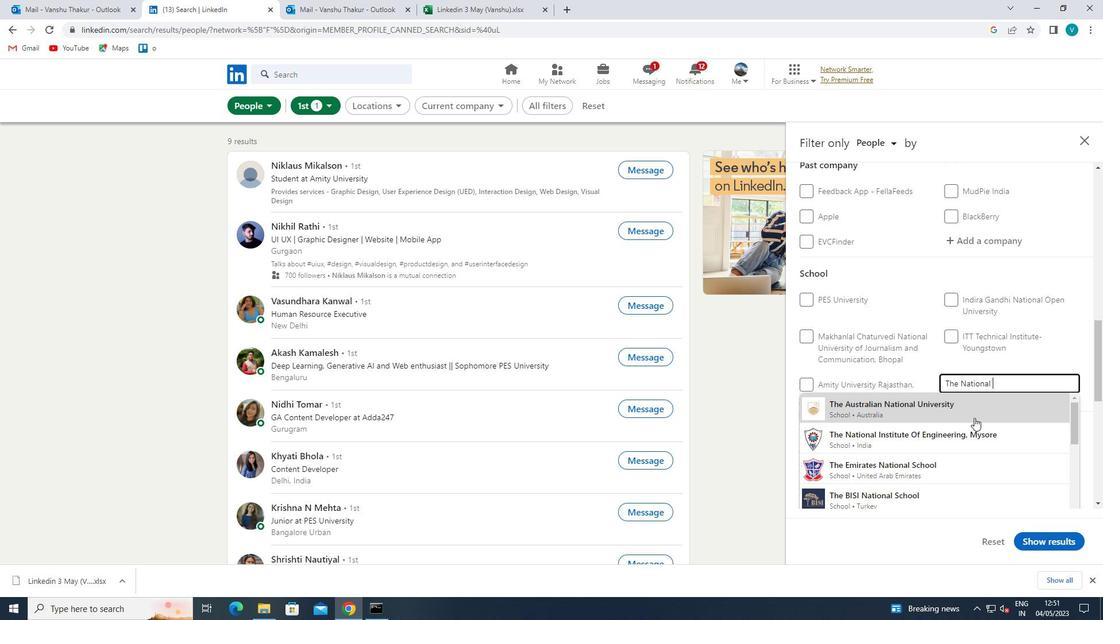 
Action: Mouse pressed left at (975, 434)
Screenshot: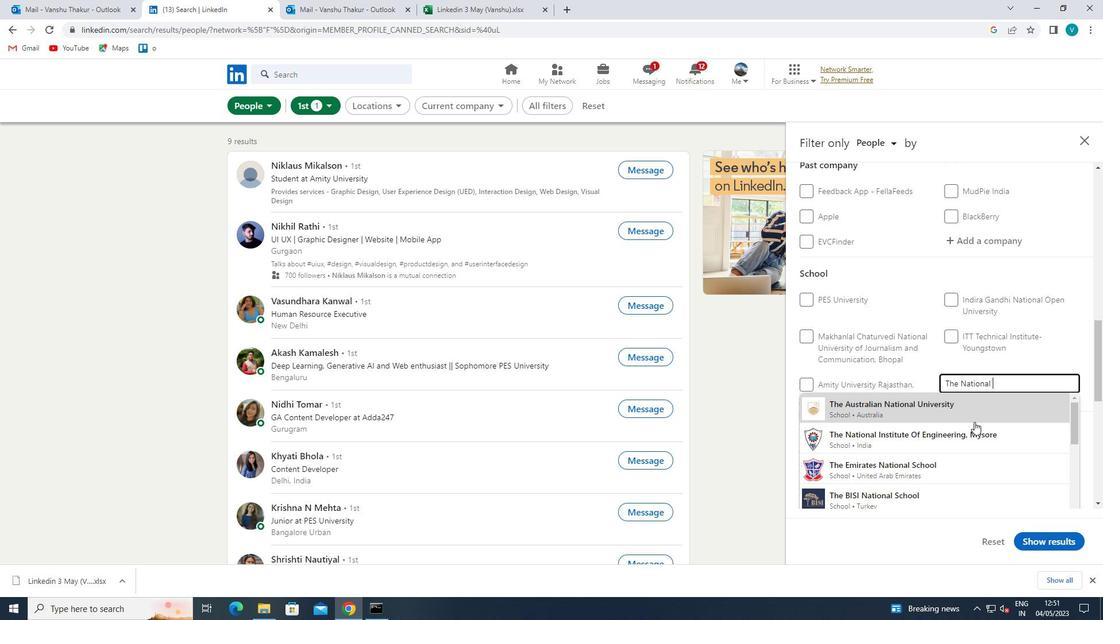 
Action: Mouse scrolled (975, 434) with delta (0, 0)
Screenshot: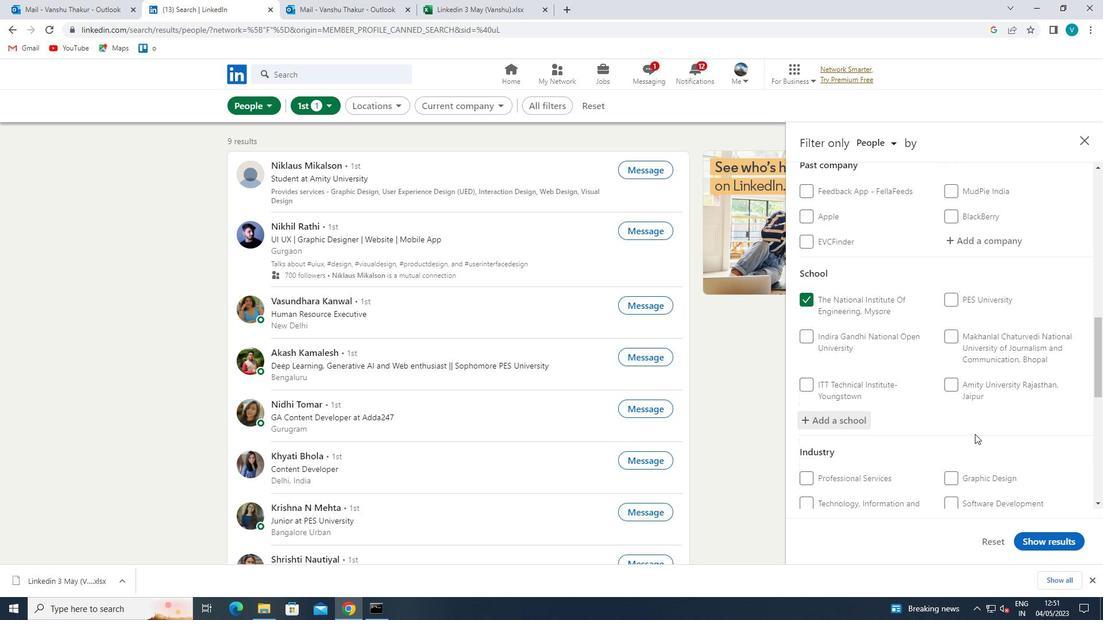 
Action: Mouse scrolled (975, 434) with delta (0, 0)
Screenshot: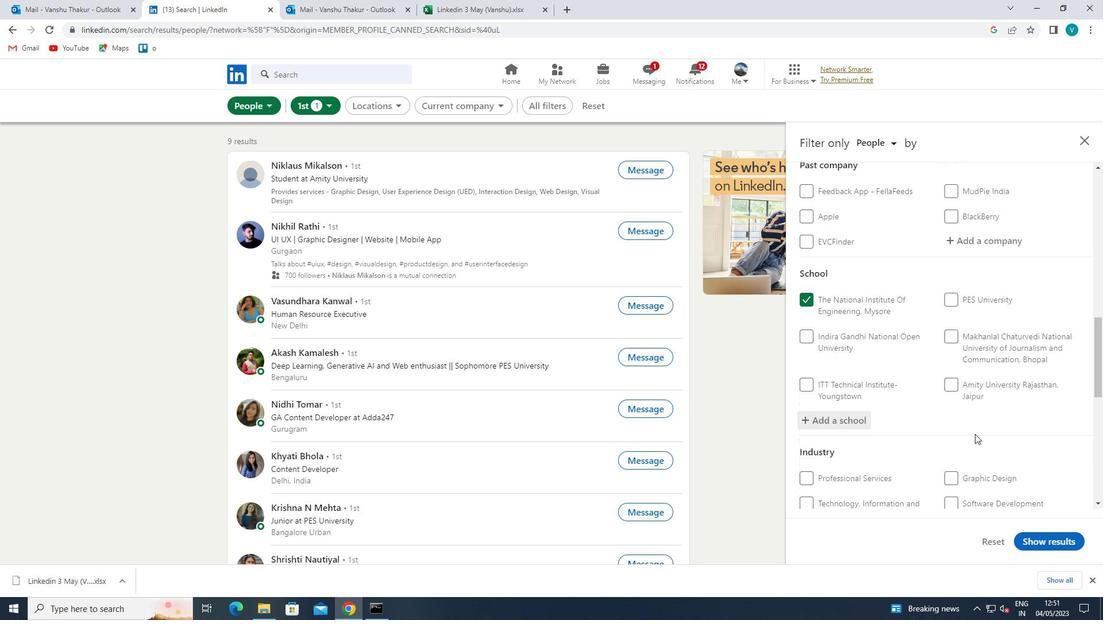 
Action: Mouse scrolled (975, 434) with delta (0, 0)
Screenshot: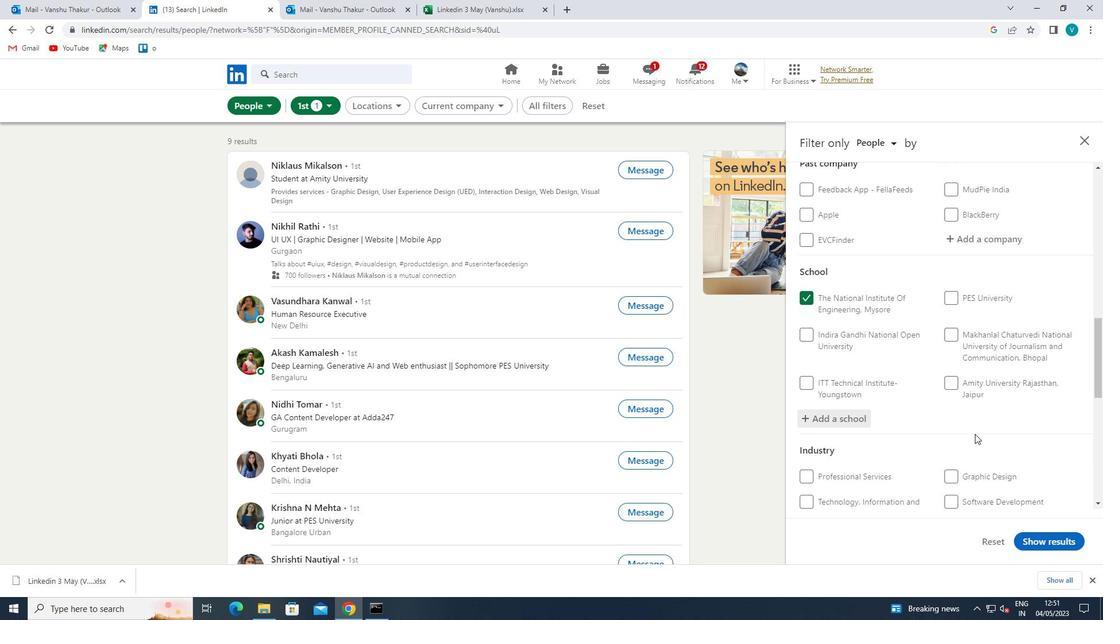 
Action: Mouse moved to (976, 373)
Screenshot: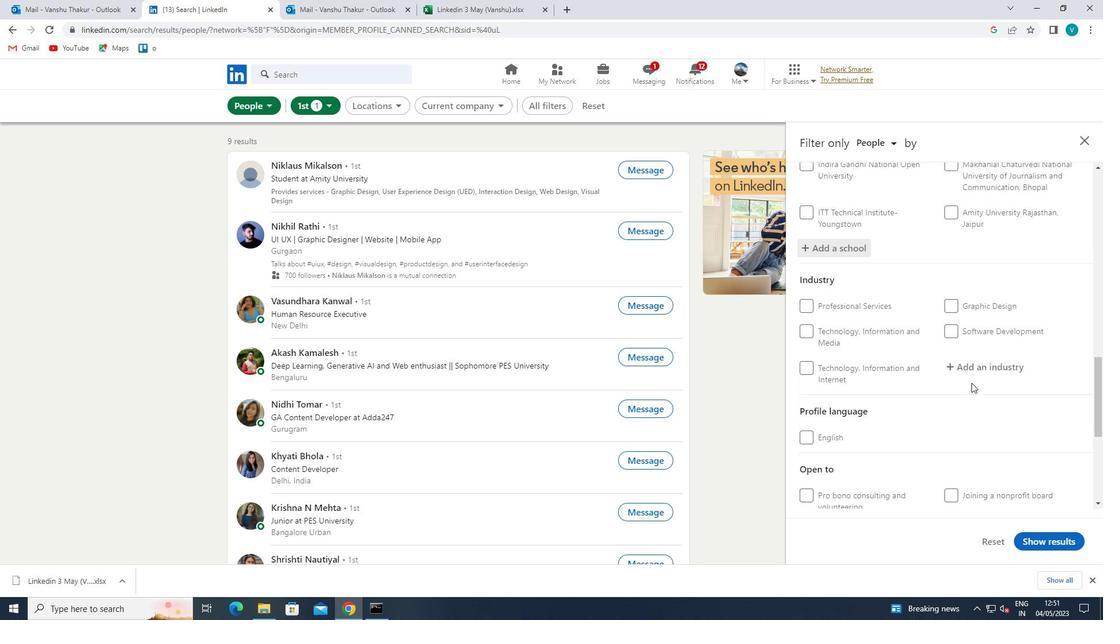 
Action: Mouse pressed left at (976, 373)
Screenshot: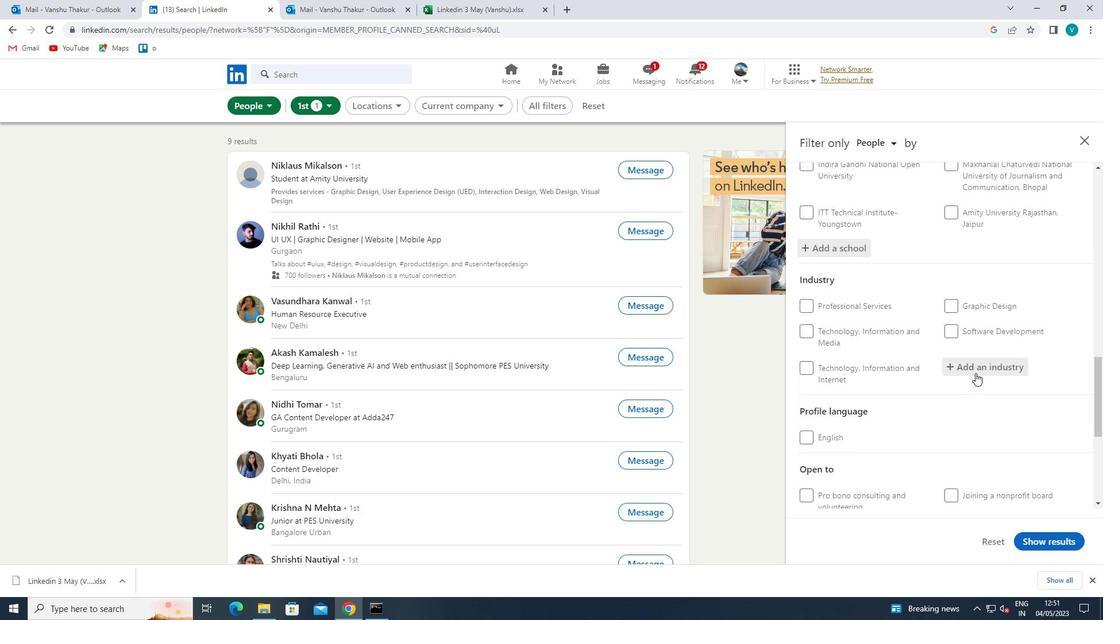 
Action: Key pressed <Key.shift>COMPUTER<Key.space>
Screenshot: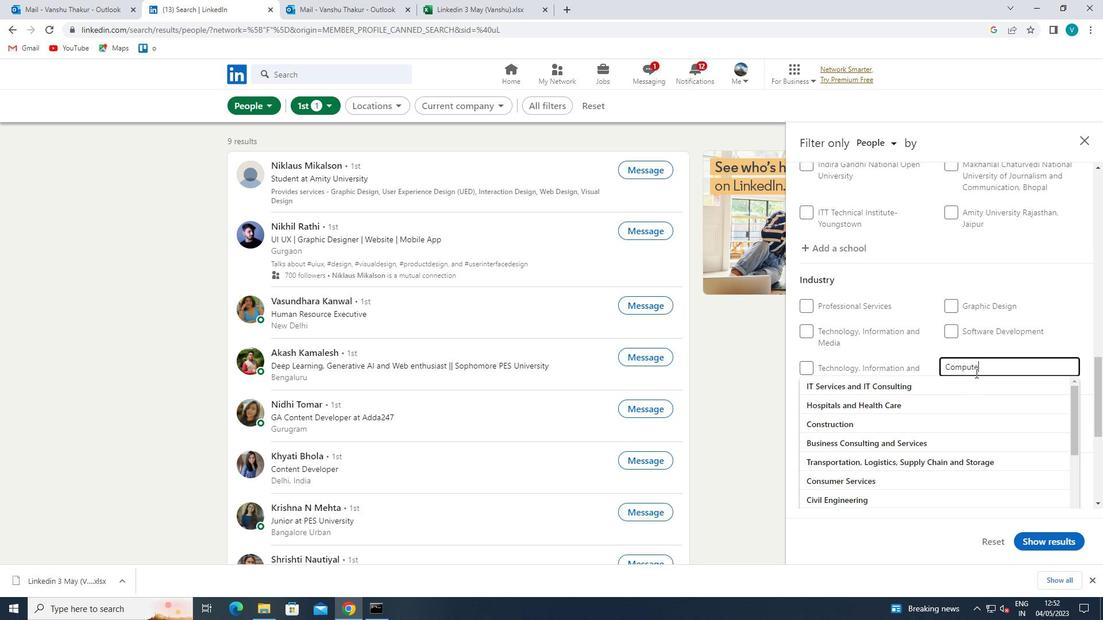 
Action: Mouse moved to (907, 442)
Screenshot: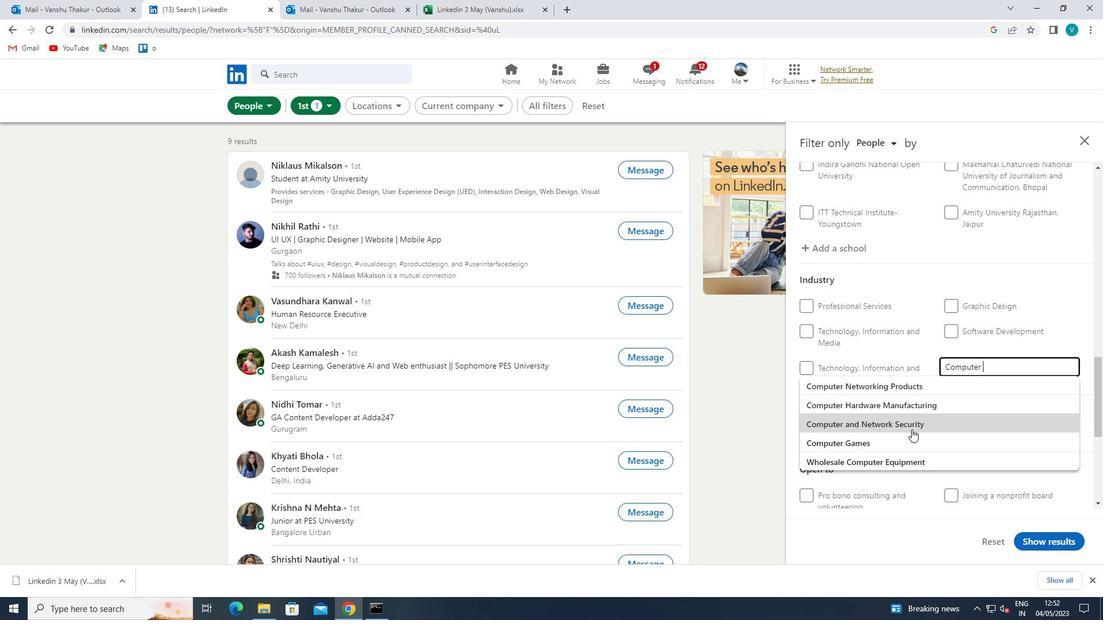 
Action: Mouse pressed left at (907, 442)
Screenshot: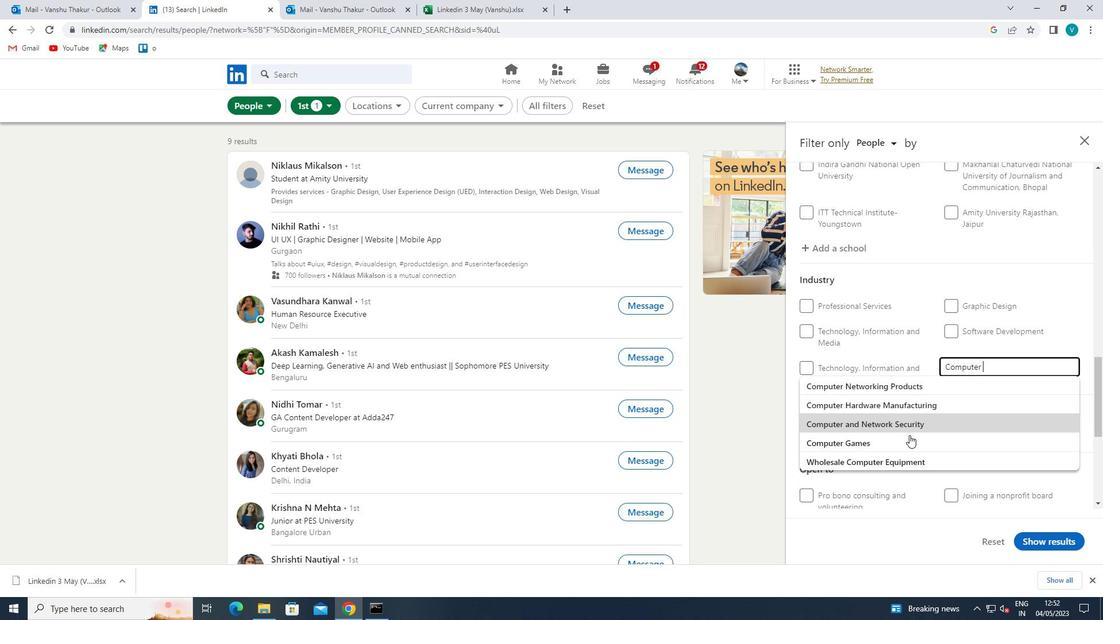
Action: Mouse moved to (902, 391)
Screenshot: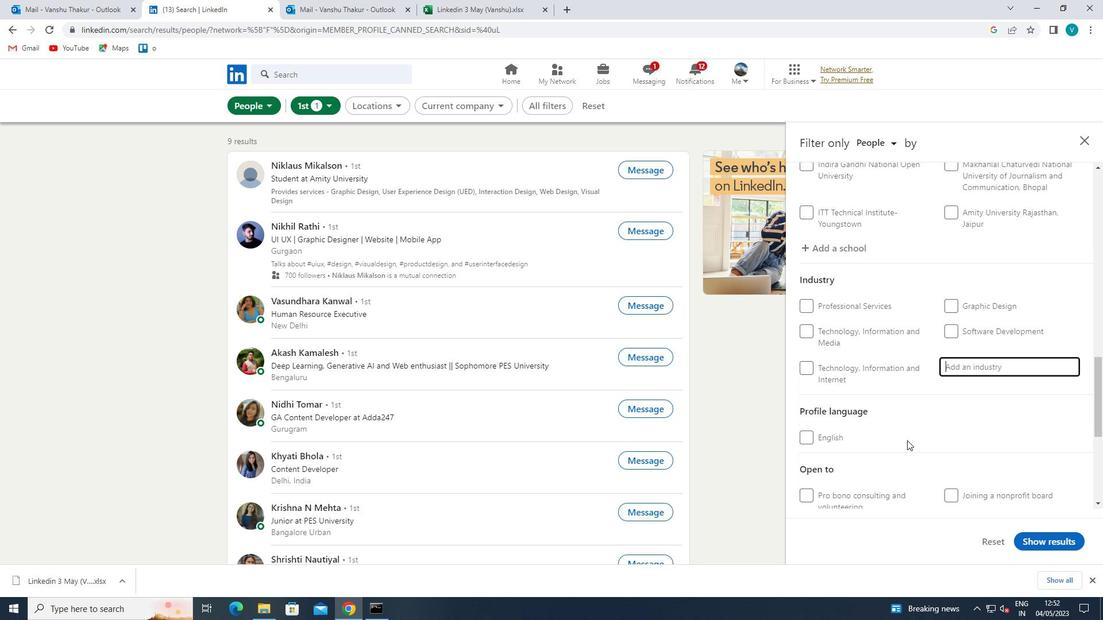
Action: Mouse scrolled (902, 390) with delta (0, 0)
Screenshot: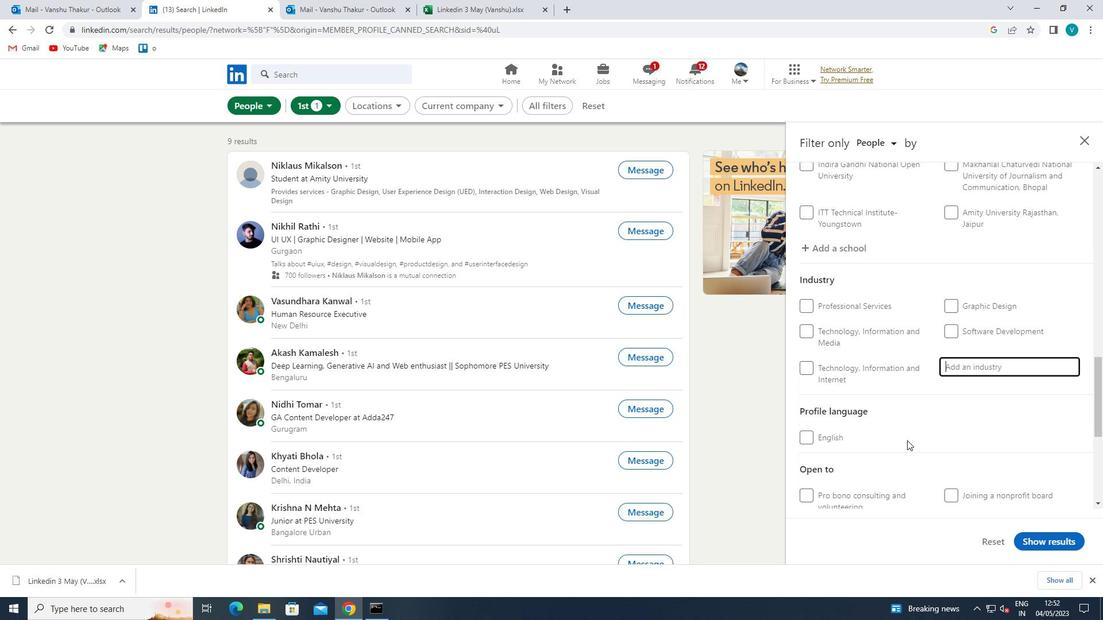 
Action: Mouse moved to (899, 390)
Screenshot: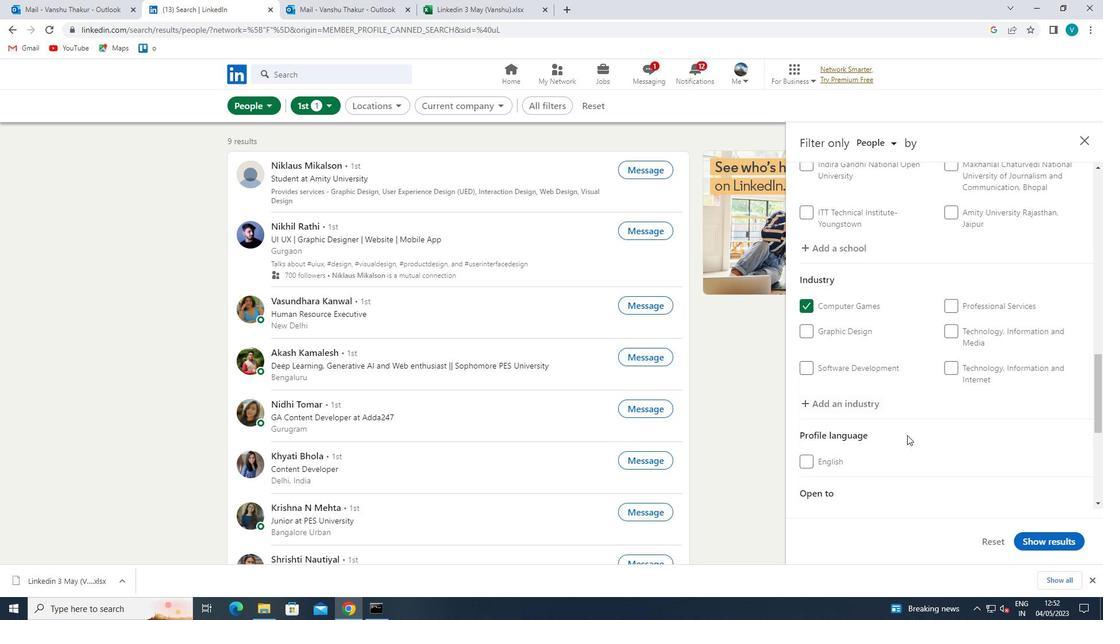 
Action: Mouse scrolled (899, 389) with delta (0, 0)
Screenshot: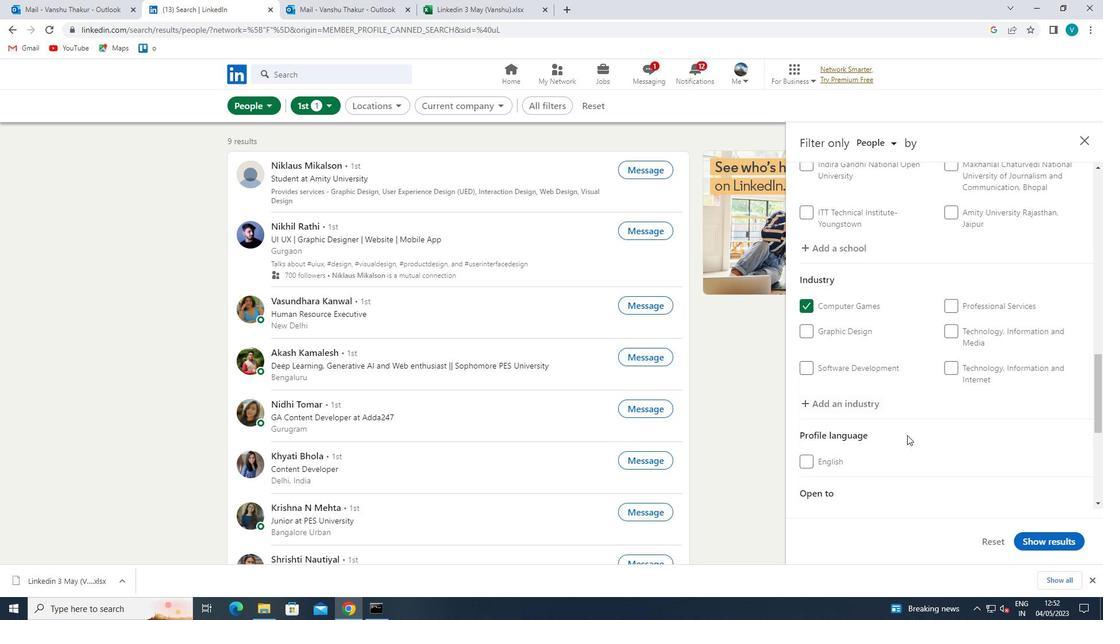 
Action: Mouse moved to (899, 390)
Screenshot: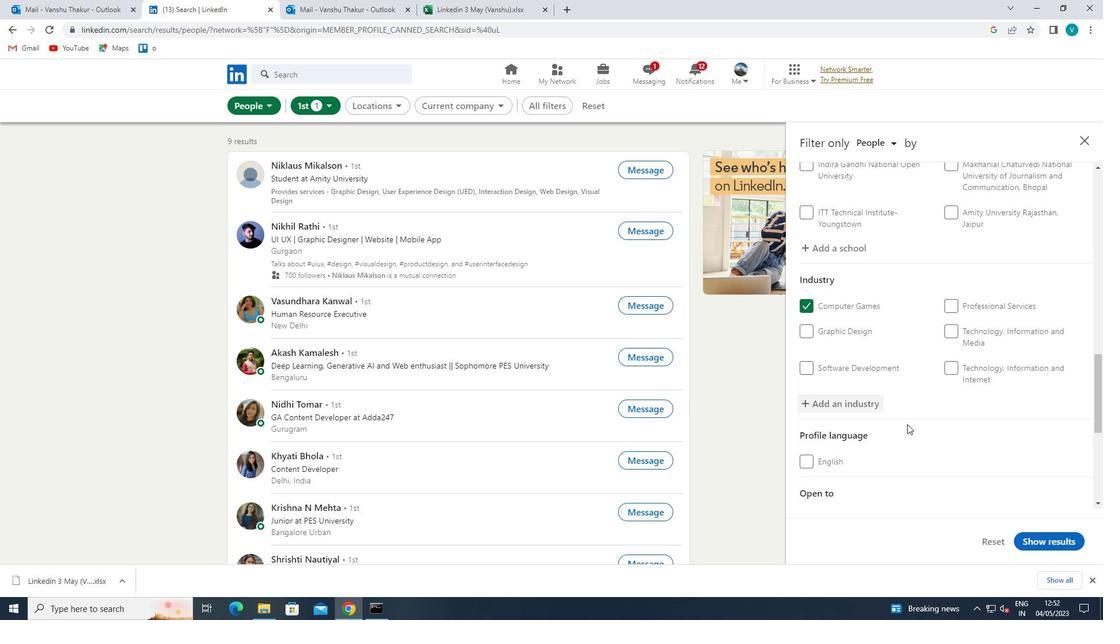 
Action: Mouse scrolled (899, 389) with delta (0, 0)
Screenshot: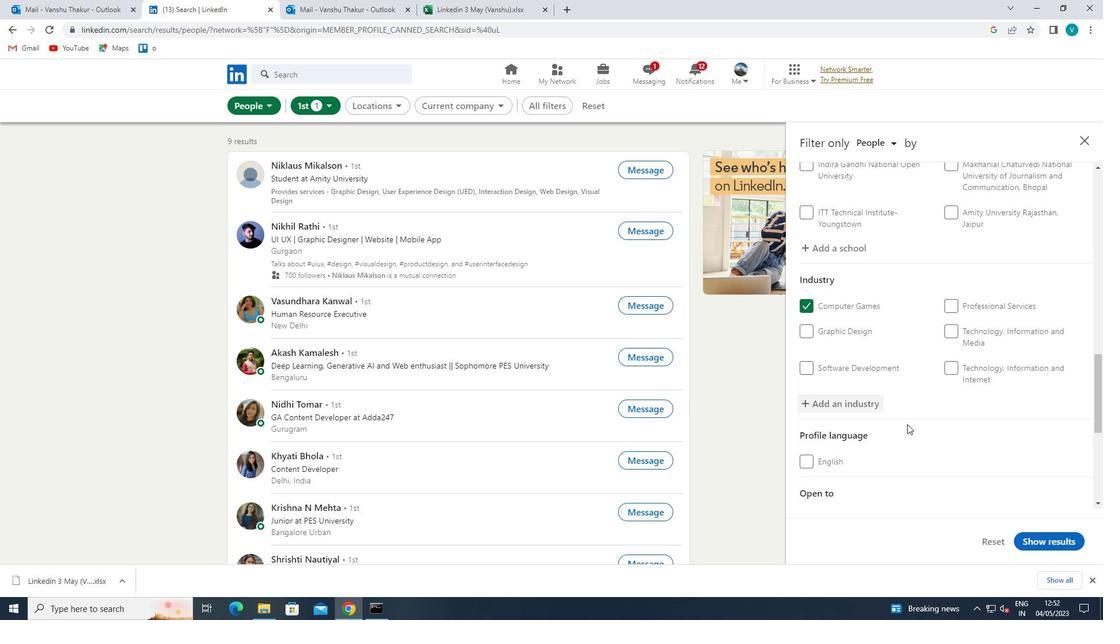 
Action: Mouse scrolled (899, 389) with delta (0, 0)
Screenshot: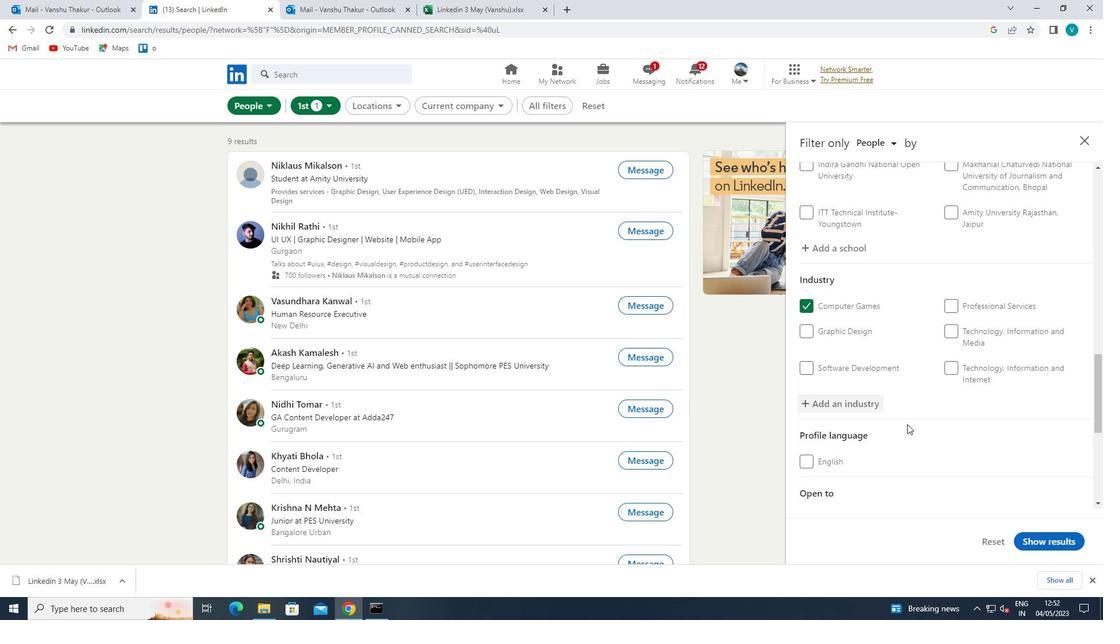 
Action: Mouse moved to (972, 403)
Screenshot: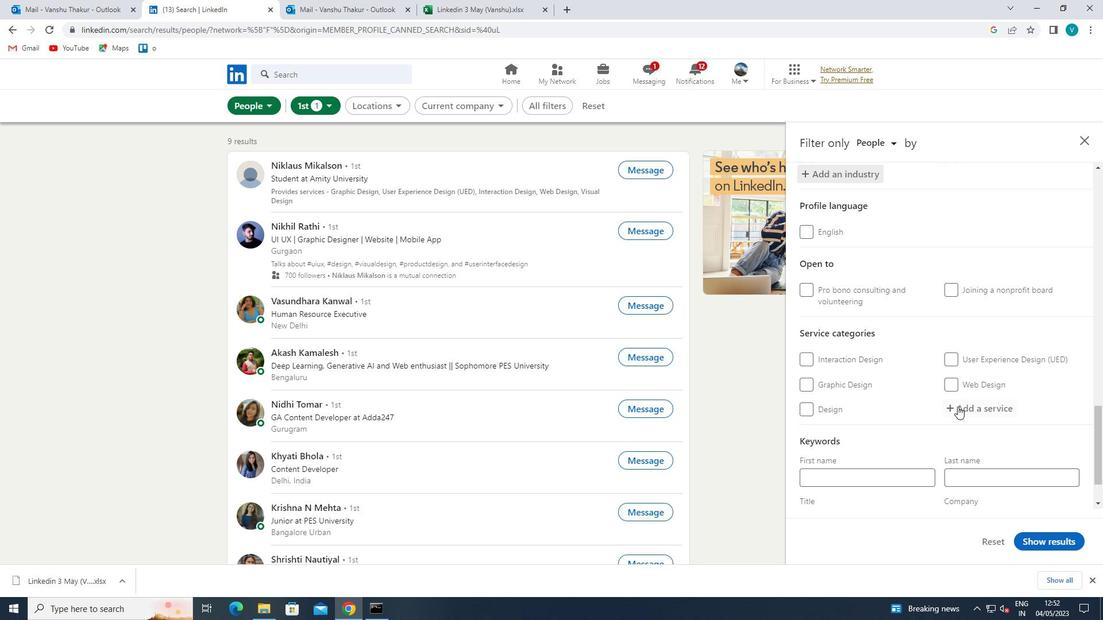 
Action: Mouse pressed left at (972, 403)
Screenshot: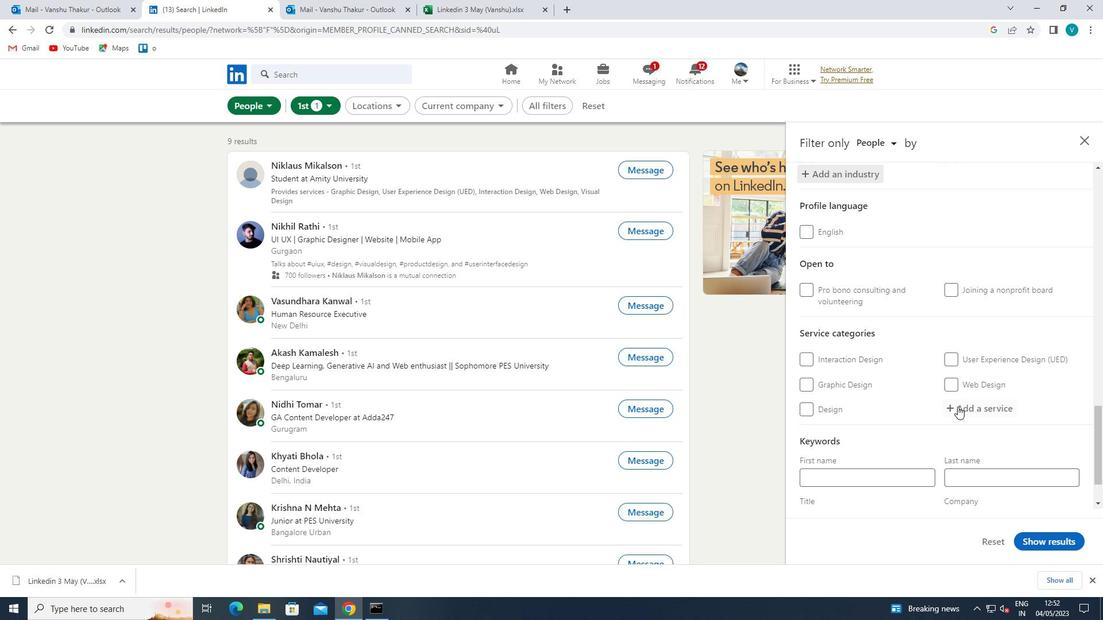 
Action: Key pressed <Key.shift>STRA
Screenshot: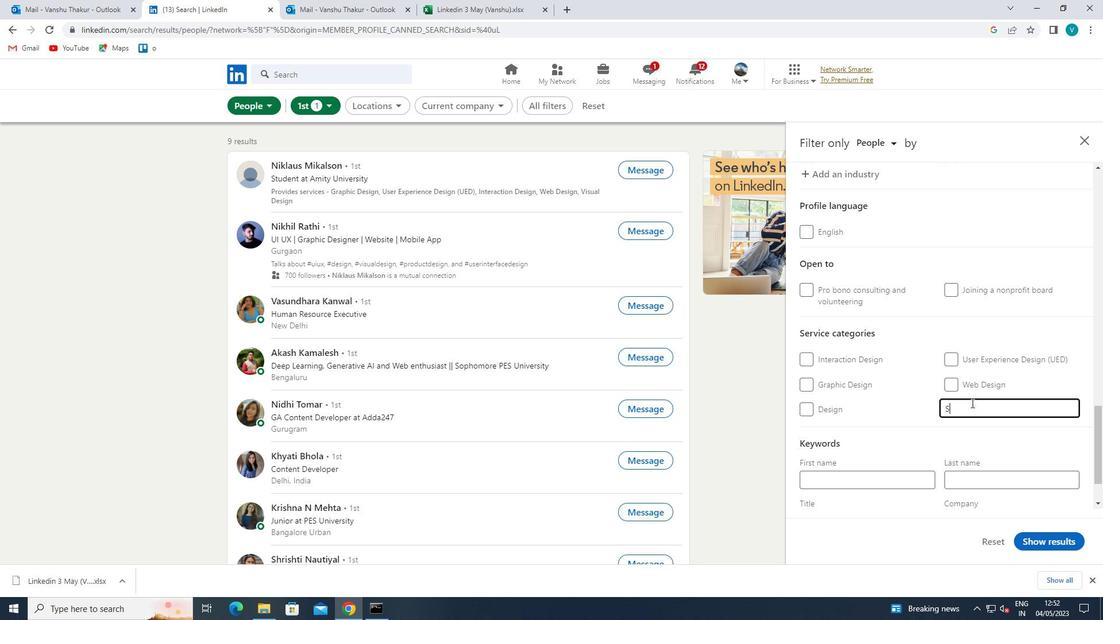 
Action: Mouse moved to (943, 422)
Screenshot: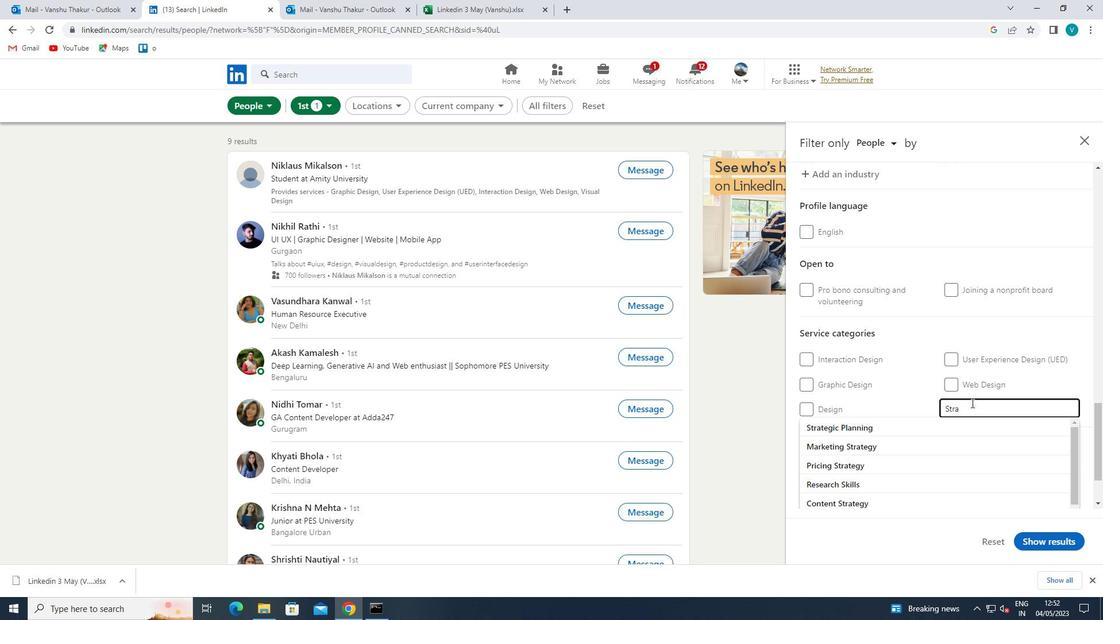 
Action: Mouse pressed left at (943, 422)
Screenshot: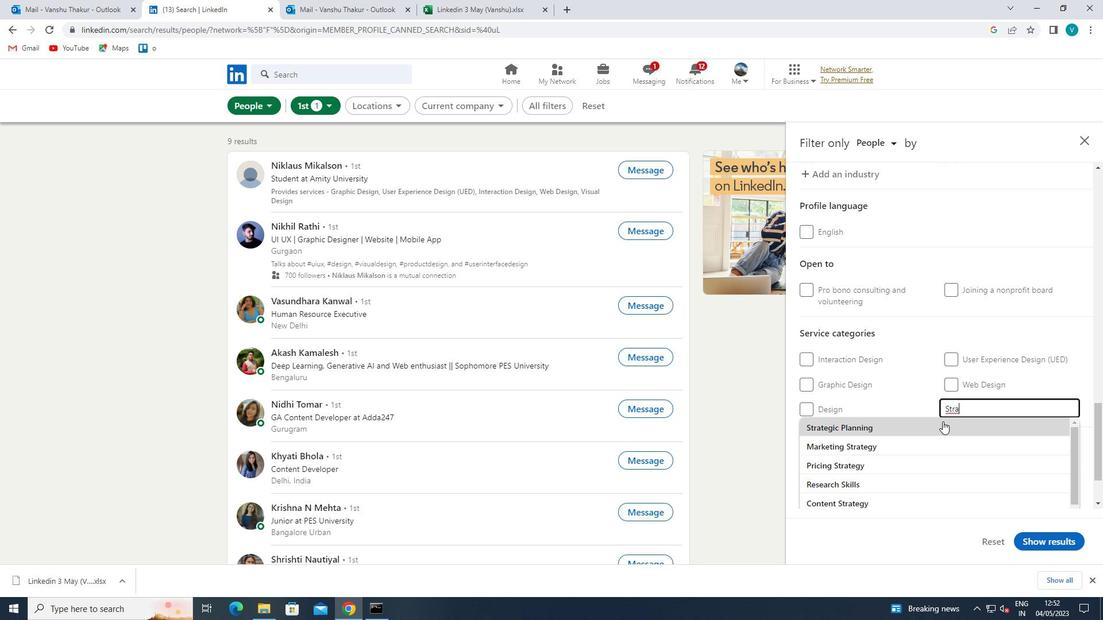 
Action: Mouse scrolled (943, 421) with delta (0, 0)
Screenshot: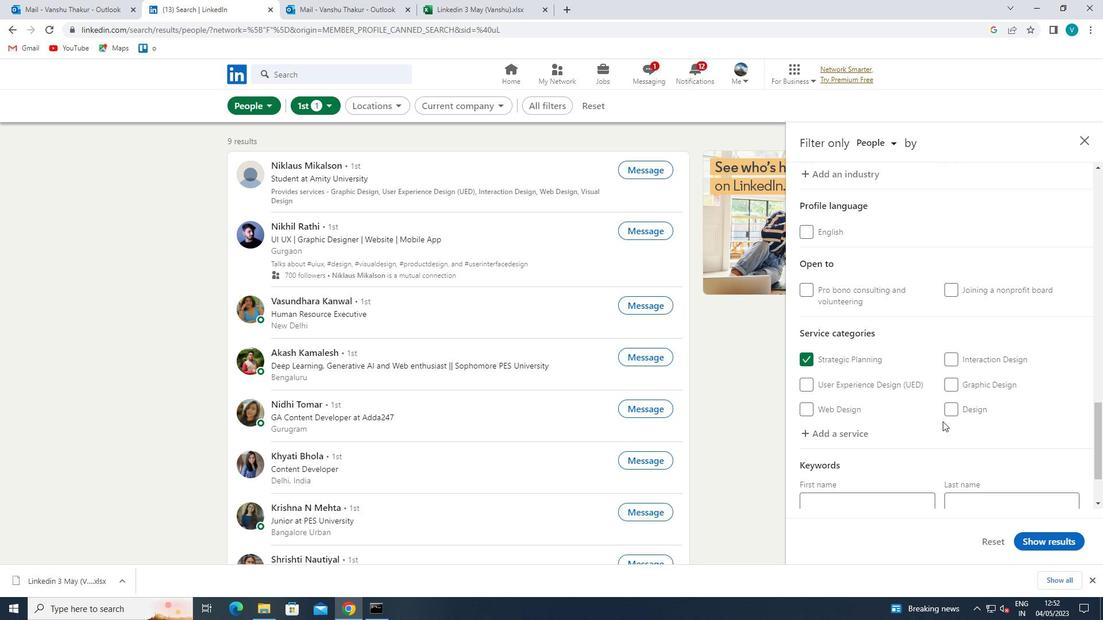 
Action: Mouse scrolled (943, 421) with delta (0, 0)
Screenshot: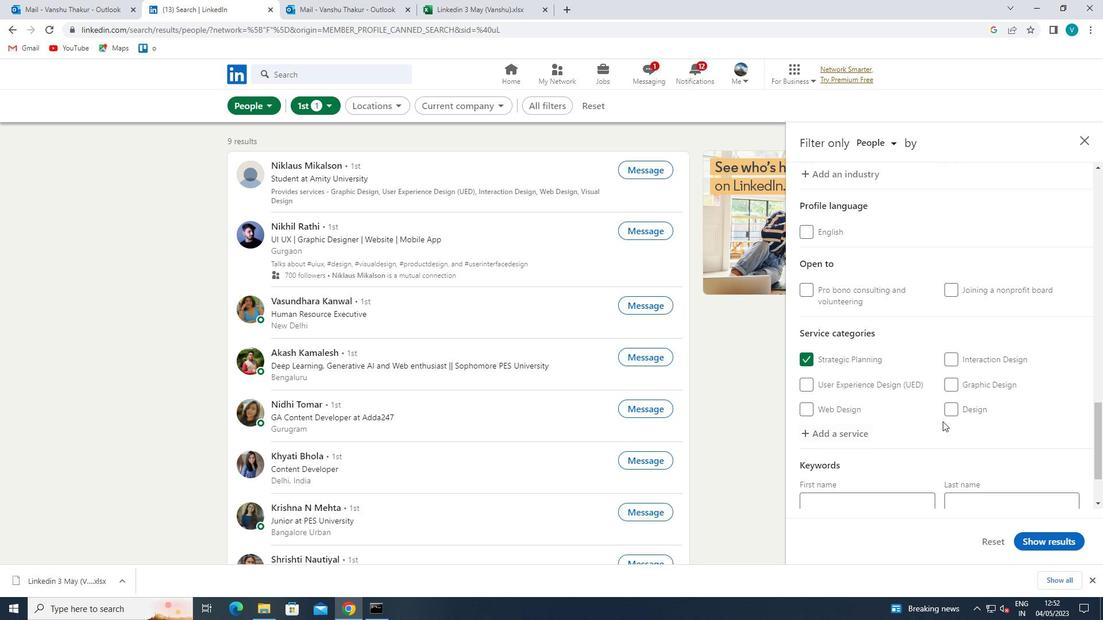 
Action: Mouse scrolled (943, 421) with delta (0, 0)
Screenshot: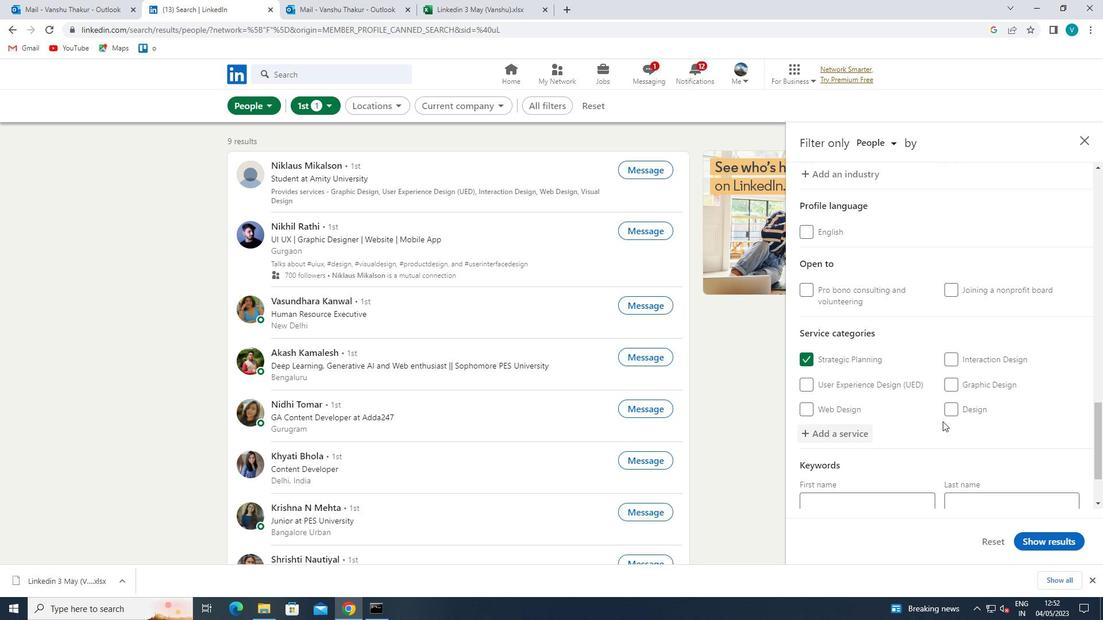 
Action: Mouse moved to (904, 458)
Screenshot: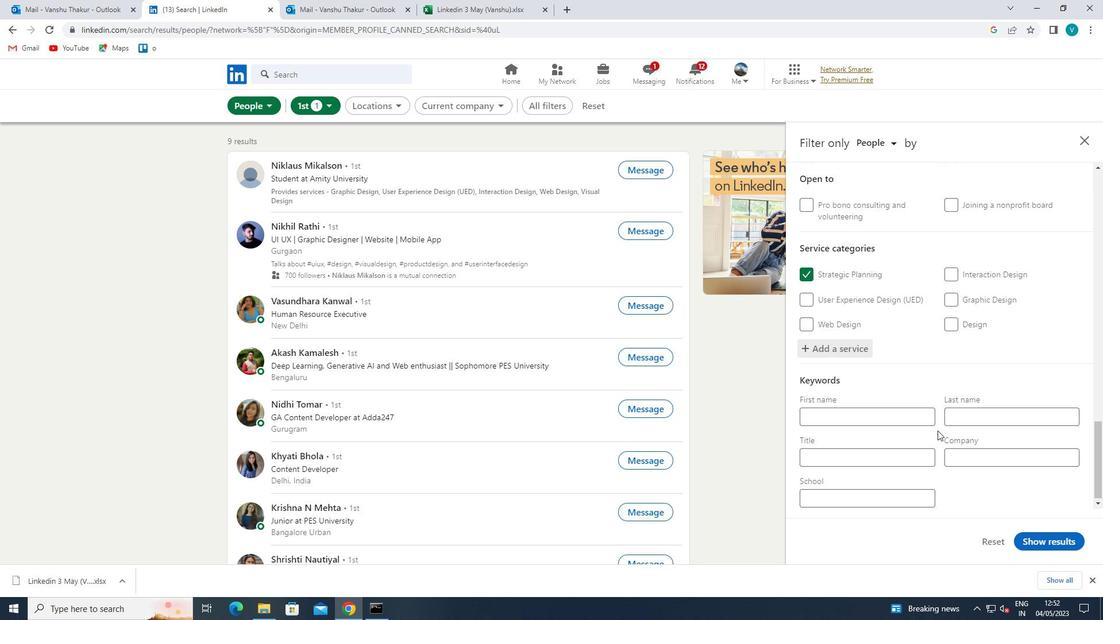 
Action: Mouse pressed left at (904, 458)
Screenshot: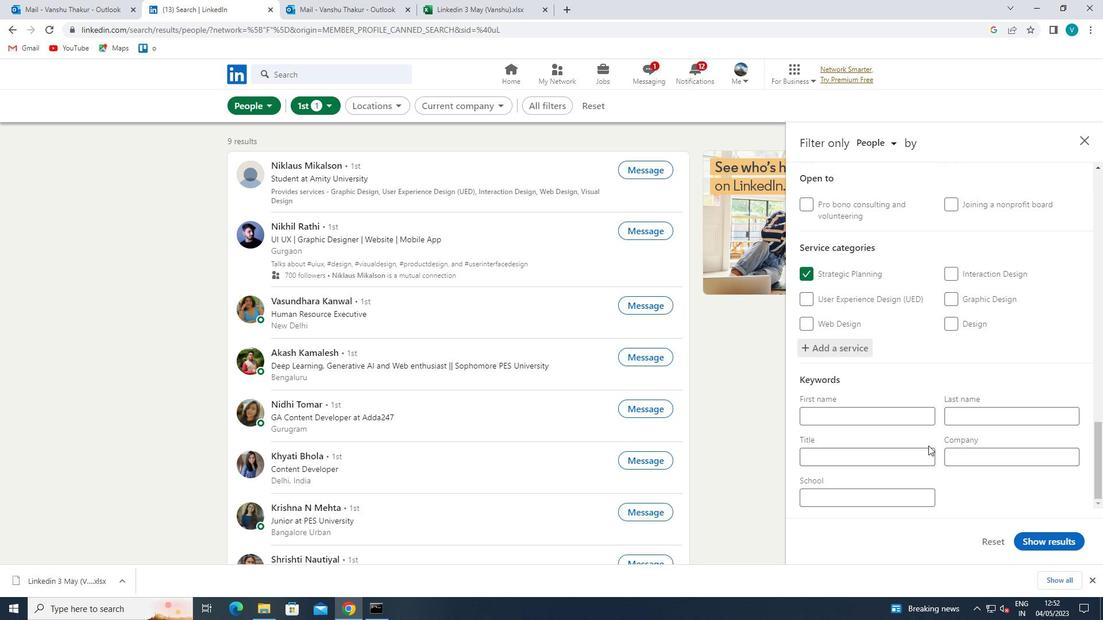 
Action: Key pressed <Key.shift>STORE<Key.space><Key.shift>MANAGER<Key.space>
Screenshot: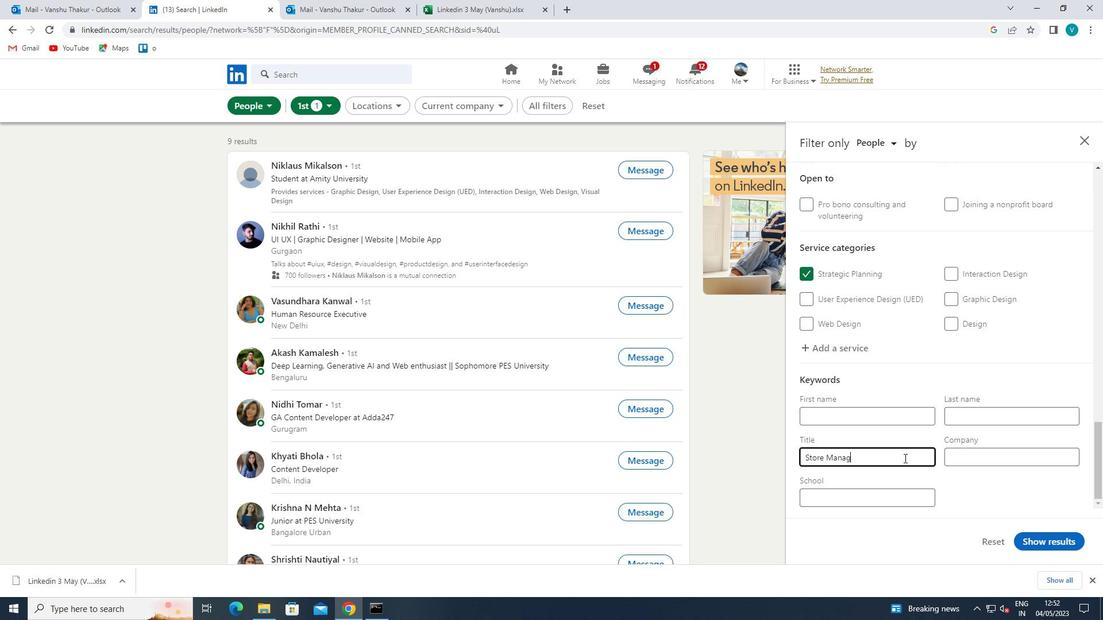 
Action: Mouse moved to (1046, 540)
Screenshot: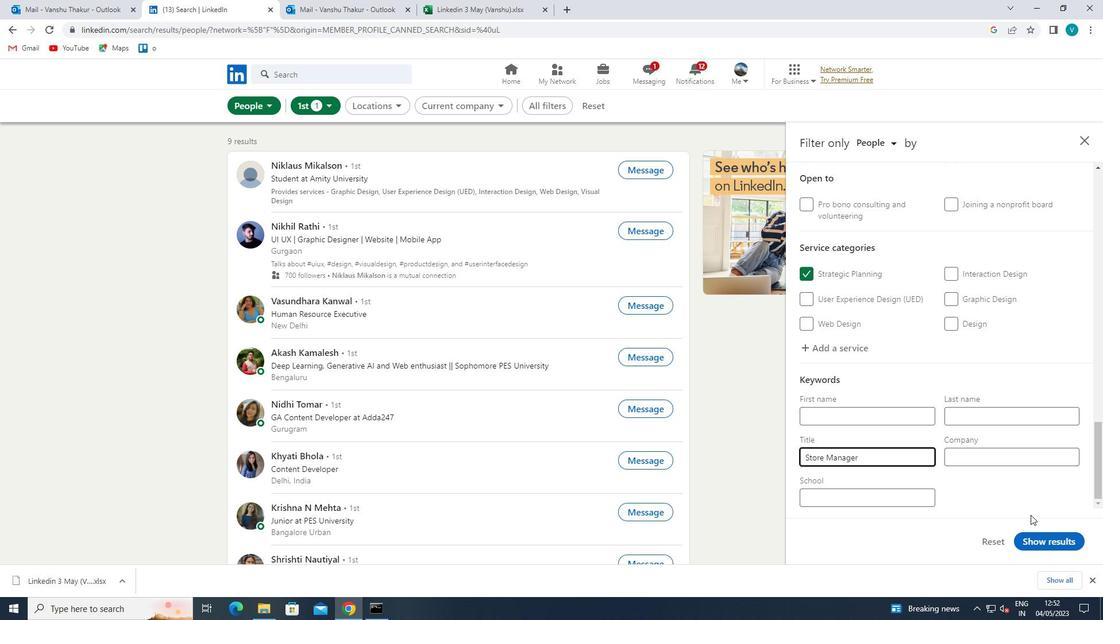 
Action: Mouse pressed left at (1046, 540)
Screenshot: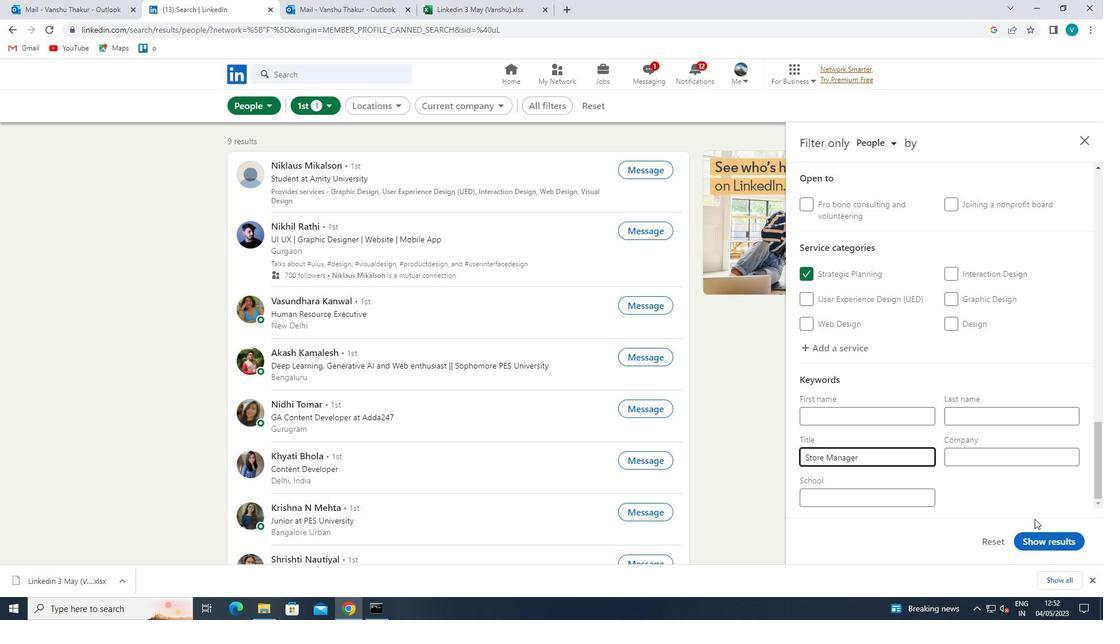 
Action: Mouse moved to (1046, 541)
Screenshot: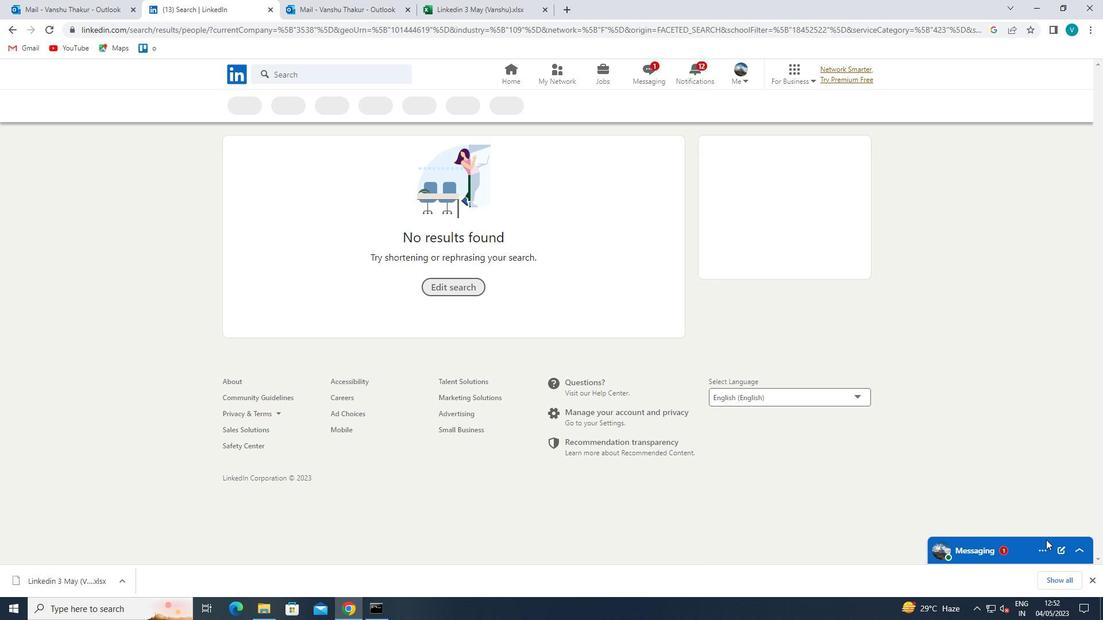 
